 Task: Search for an Airbnb in Rumbek, South Sudan, from 12th to 15th July for 3 guests, with a price range of ₹12,000 to ₹16,000, 2 bedrooms, 3 beds, 1 bathroom, and self check-in option.
Action: Mouse moved to (607, 96)
Screenshot: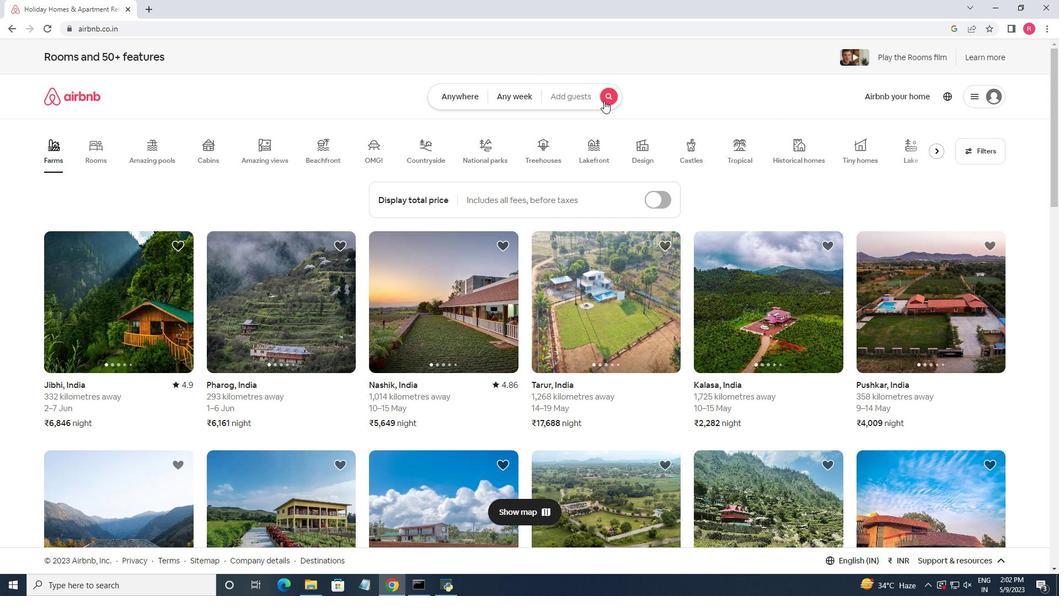 
Action: Mouse pressed left at (607, 96)
Screenshot: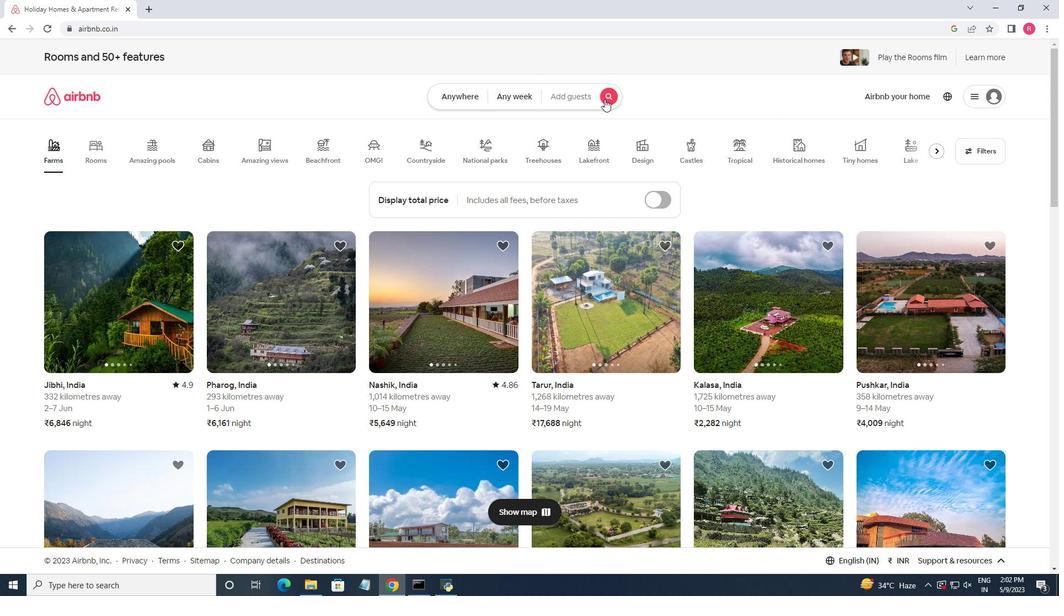 
Action: Mouse moved to (323, 142)
Screenshot: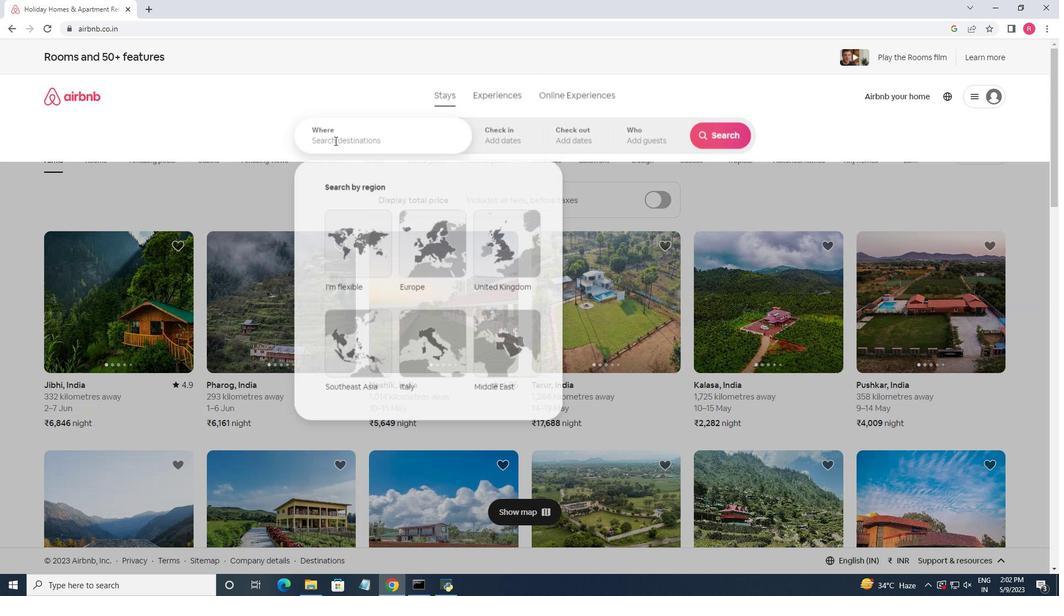 
Action: Mouse pressed left at (323, 142)
Screenshot: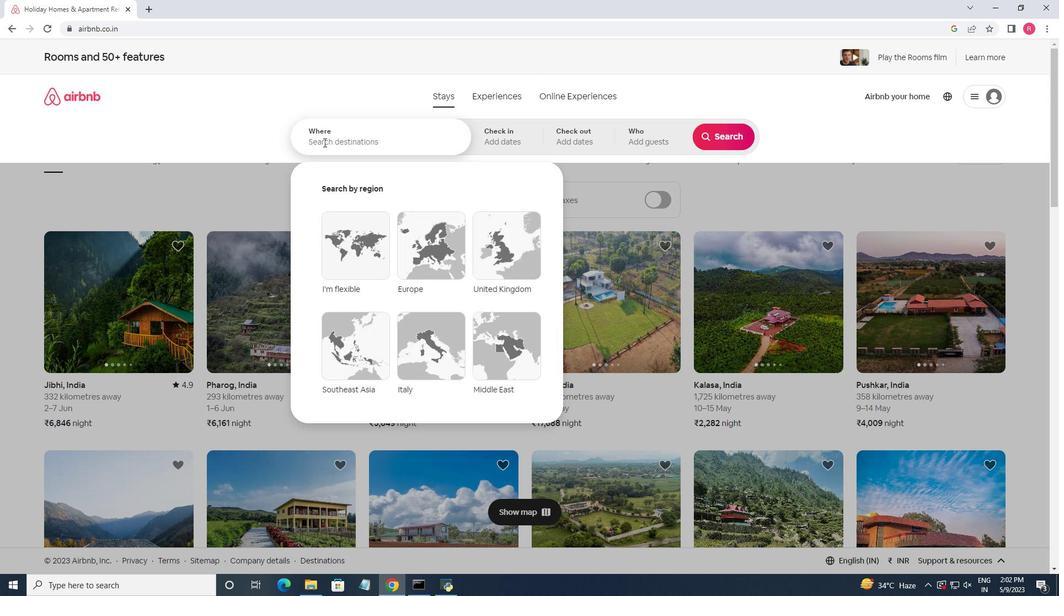 
Action: Key pressed <Key.shift><Key.shift>Rumbek,<Key.space><Key.shift><Key.shift><Key.shift><Key.shift><Key.shift><Key.shift><Key.shift><Key.shift><Key.shift><Key.shift><Key.shift><Key.shift><Key.shift><Key.shift><Key.shift><Key.shift><Key.shift><Key.shift><Key.shift><Key.shift><Key.shift><Key.shift><Key.shift><Key.shift><Key.shift>South<Key.shift>Sudan
Screenshot: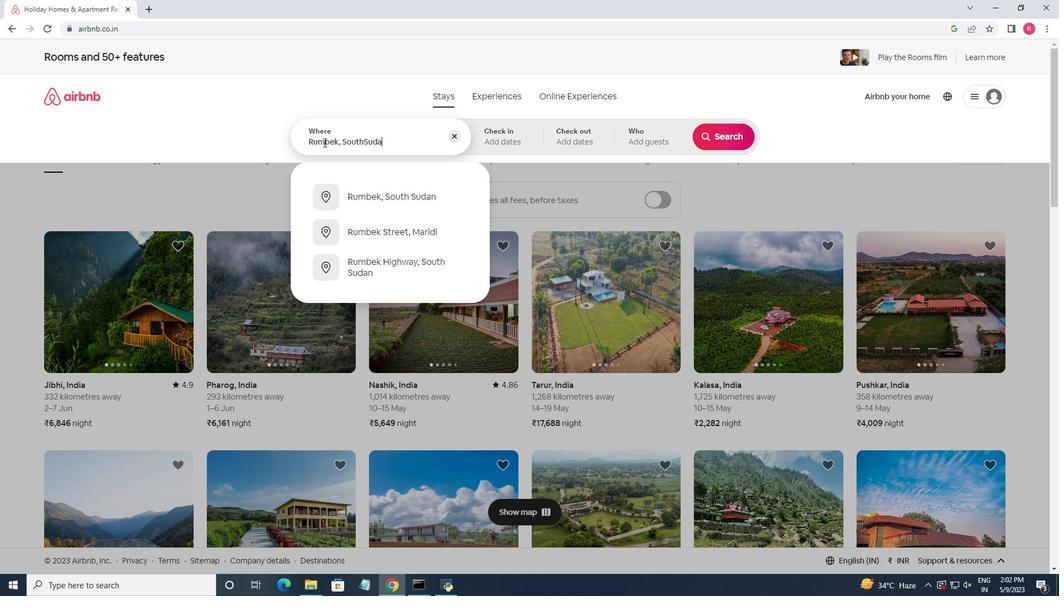 
Action: Mouse moved to (383, 197)
Screenshot: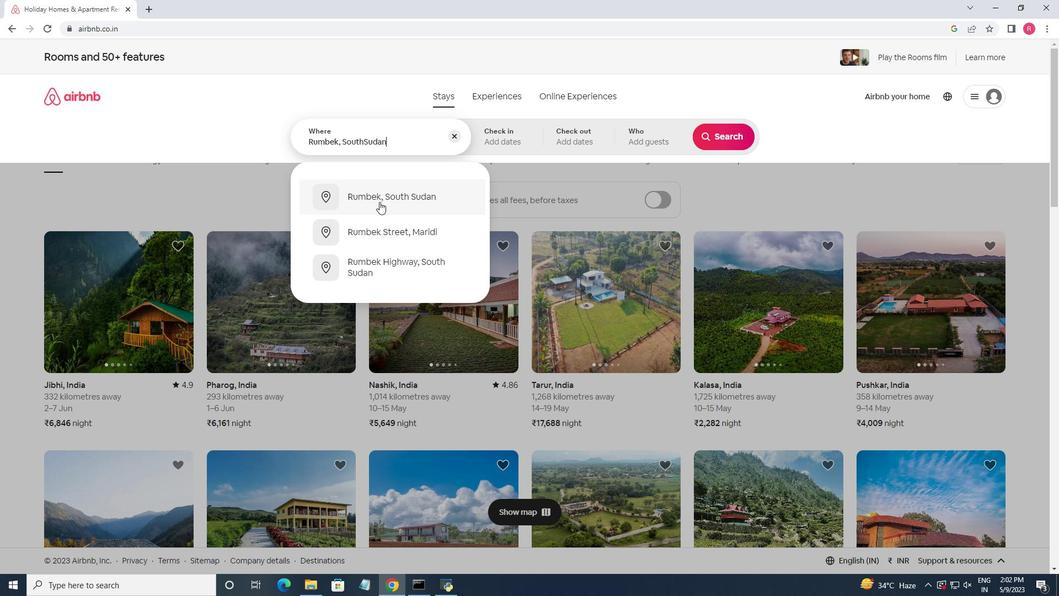 
Action: Mouse pressed left at (383, 197)
Screenshot: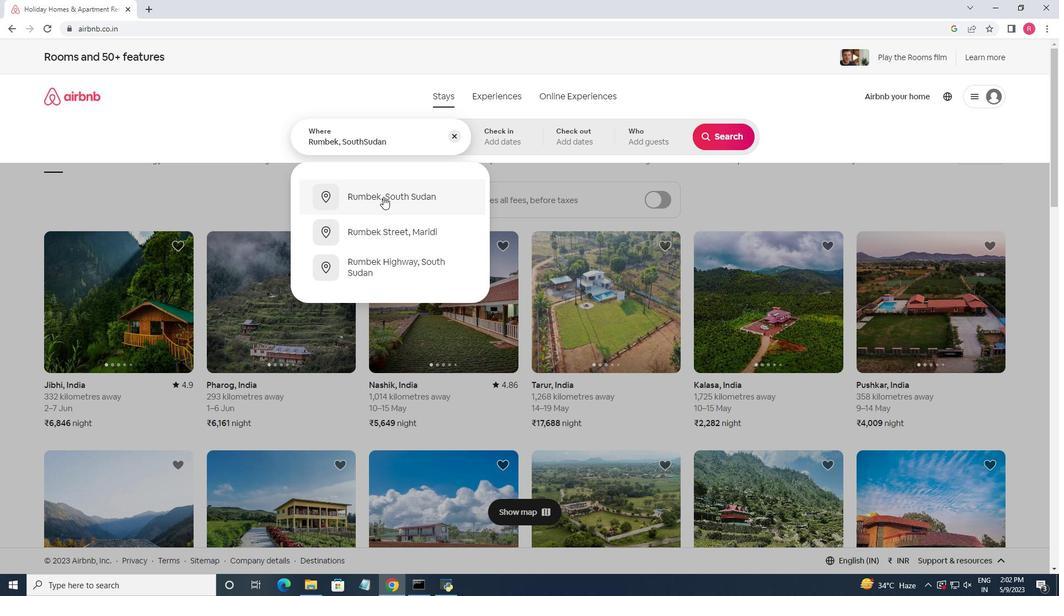 
Action: Mouse moved to (724, 230)
Screenshot: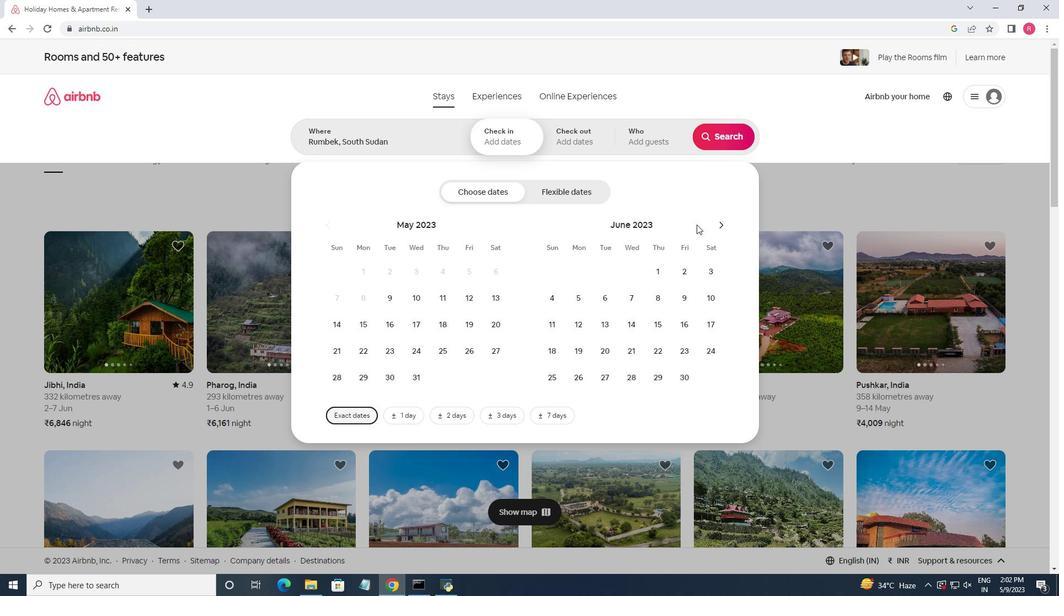 
Action: Mouse pressed left at (724, 230)
Screenshot: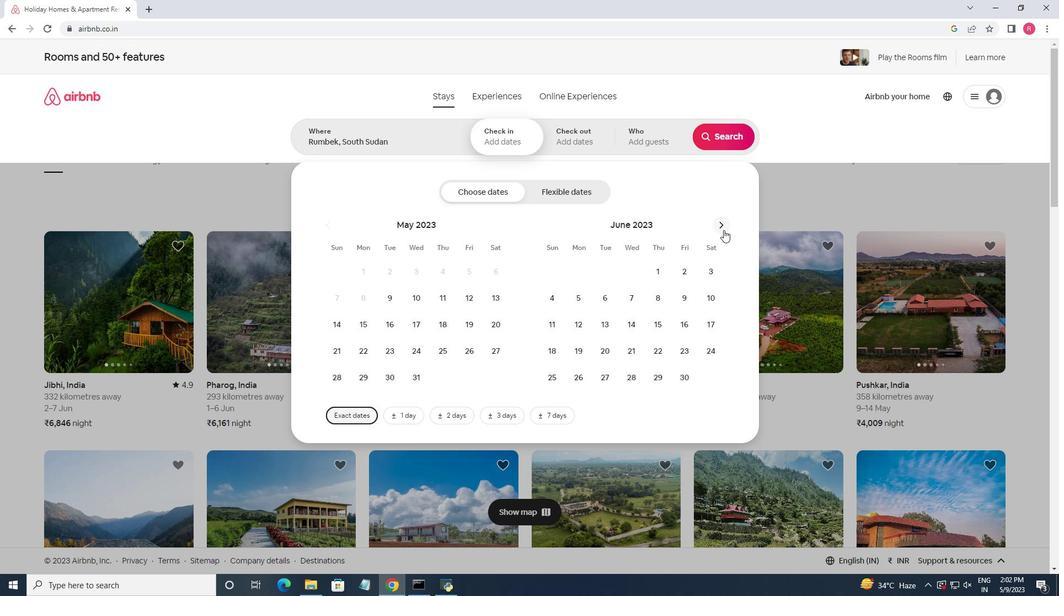 
Action: Mouse moved to (634, 325)
Screenshot: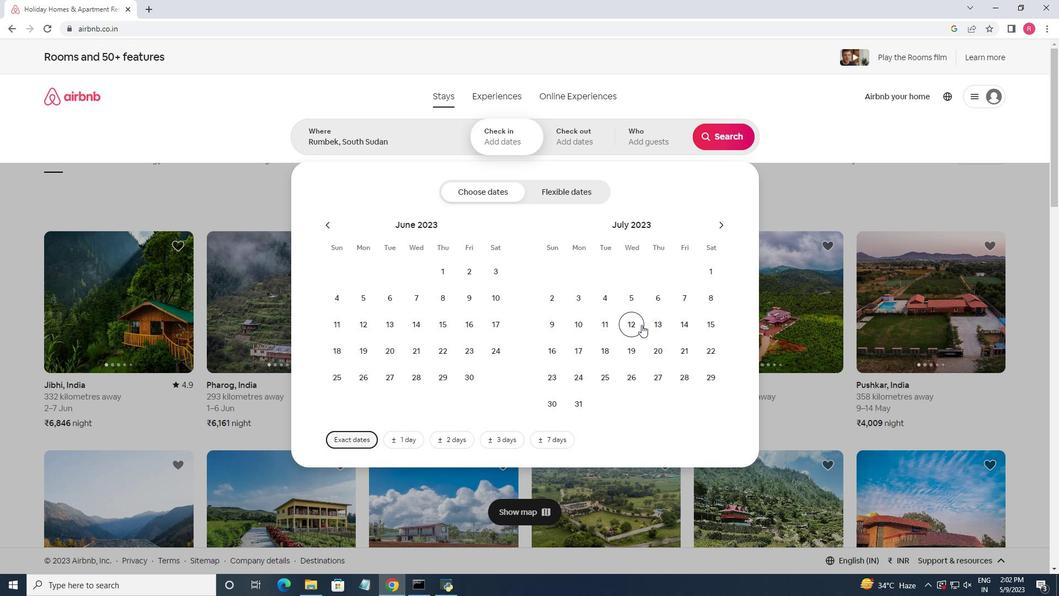 
Action: Mouse pressed left at (634, 325)
Screenshot: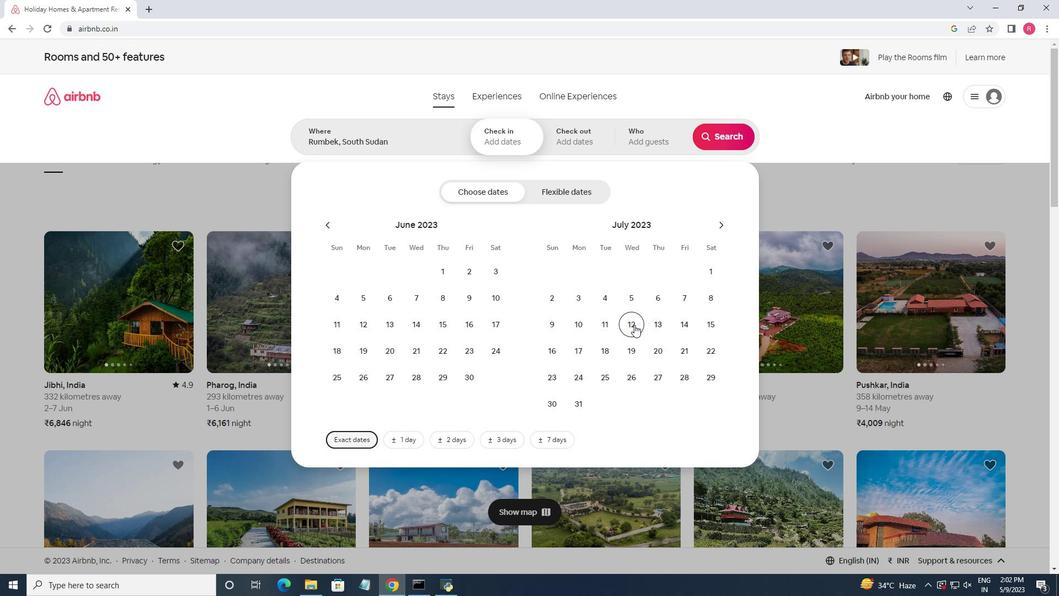 
Action: Mouse moved to (702, 322)
Screenshot: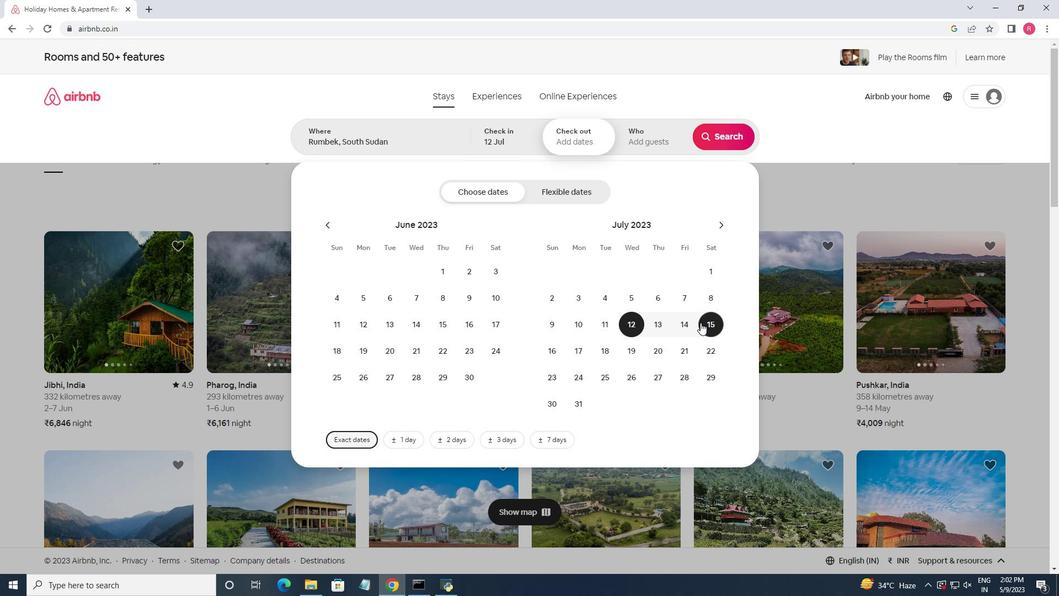 
Action: Mouse pressed left at (702, 322)
Screenshot: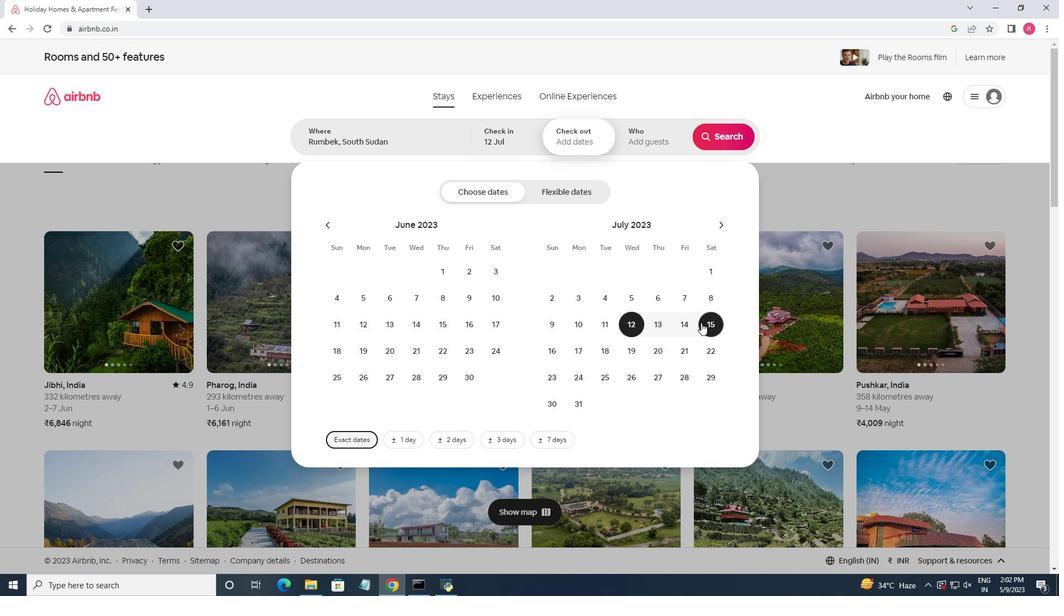 
Action: Mouse moved to (653, 148)
Screenshot: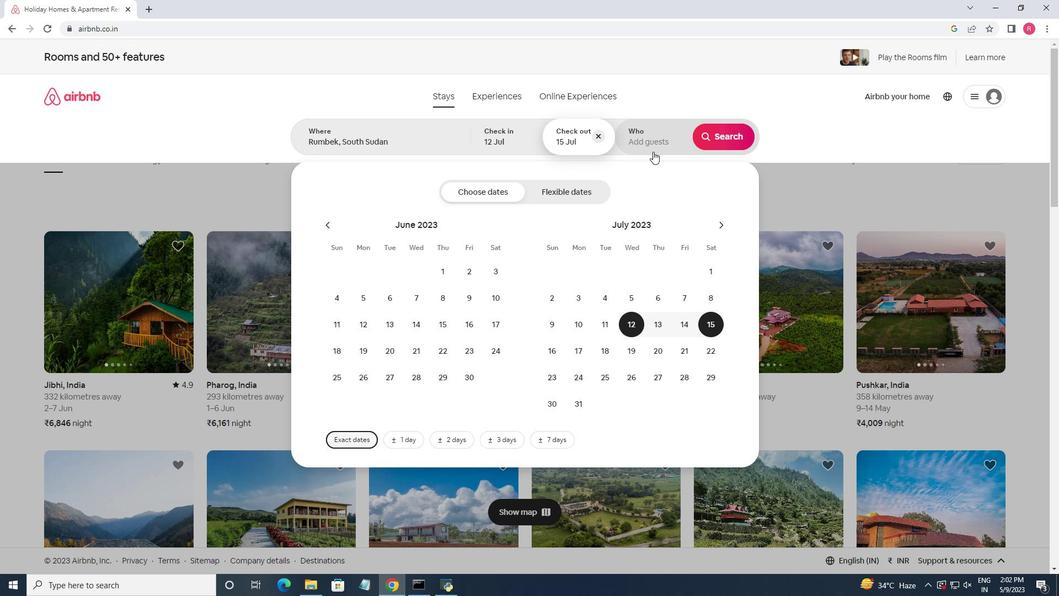 
Action: Mouse pressed left at (653, 148)
Screenshot: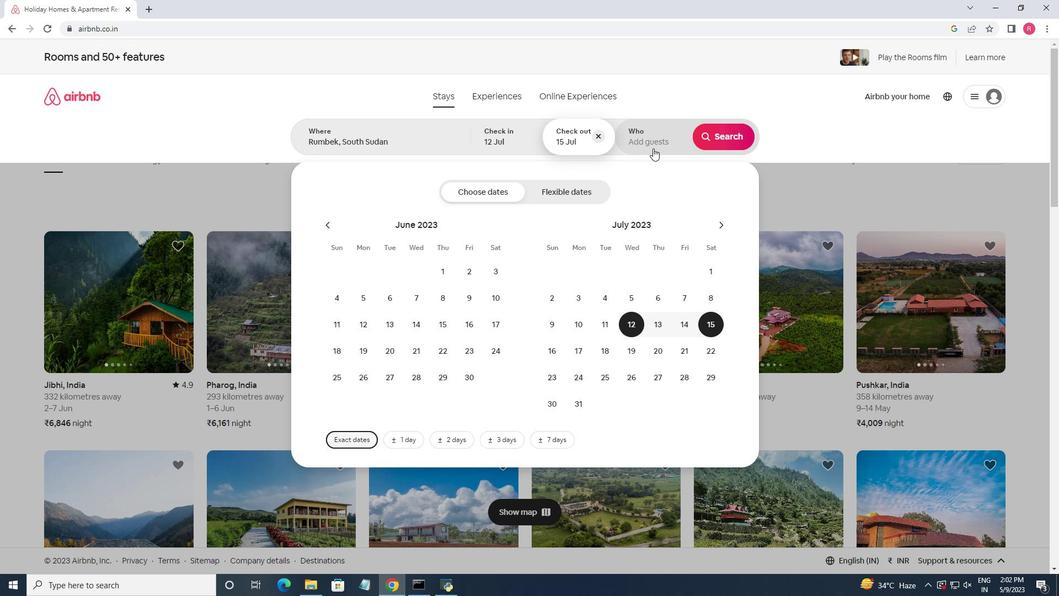
Action: Mouse moved to (729, 195)
Screenshot: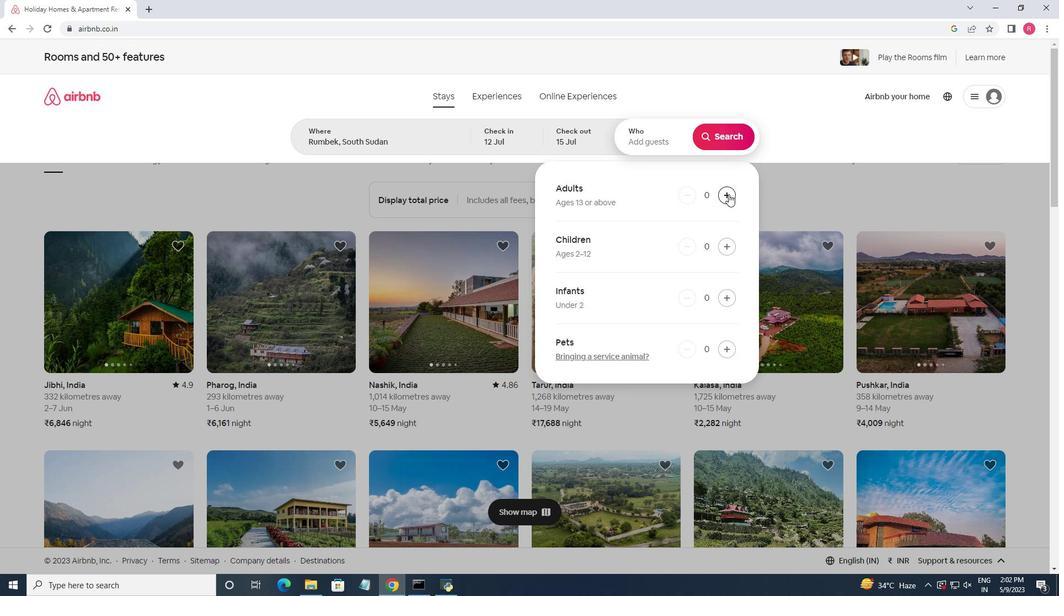 
Action: Mouse pressed left at (729, 195)
Screenshot: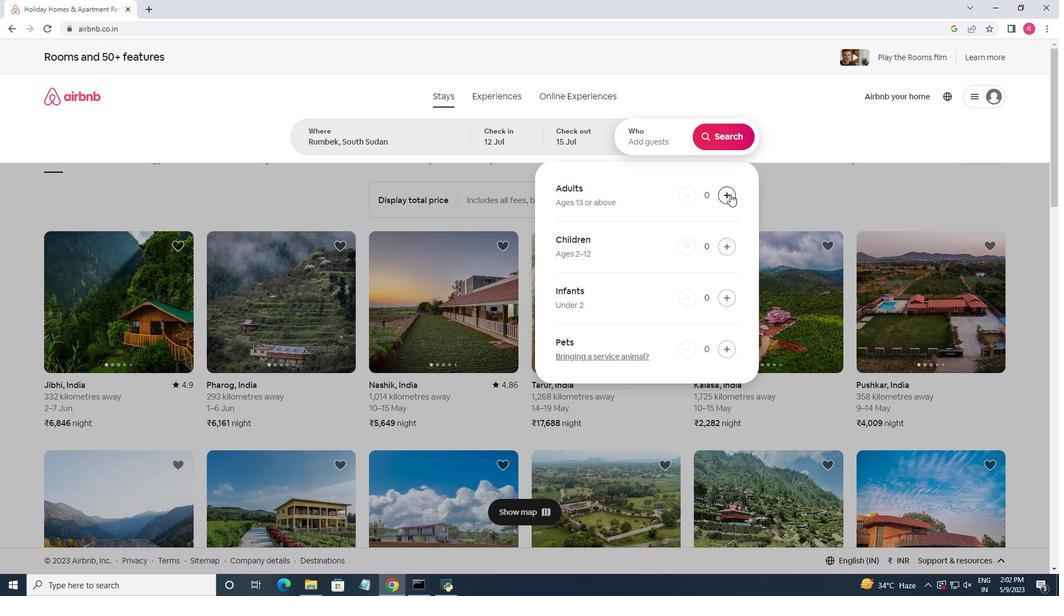
Action: Mouse pressed left at (729, 195)
Screenshot: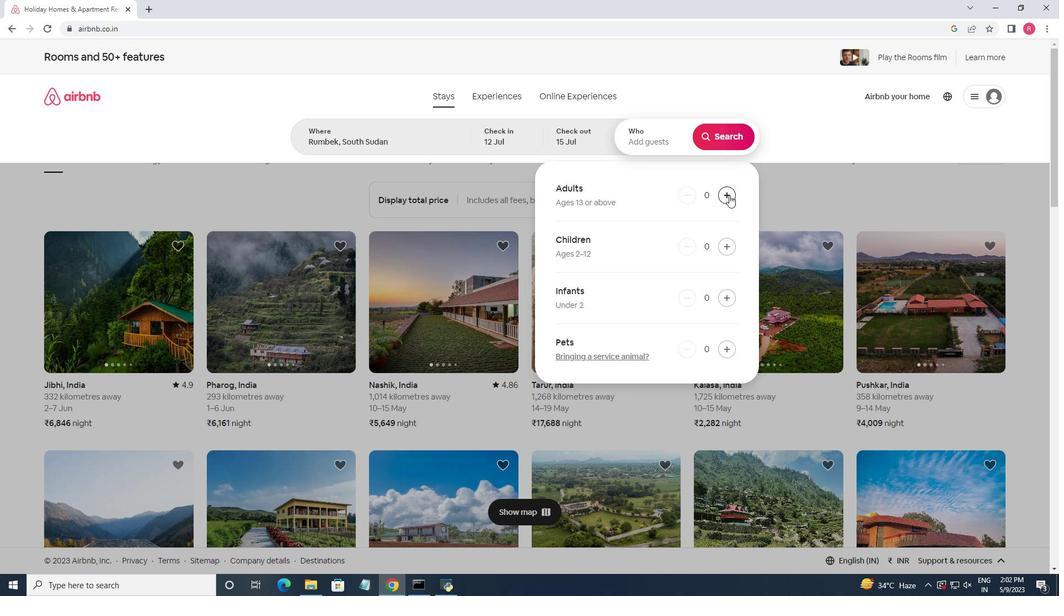 
Action: Mouse moved to (729, 195)
Screenshot: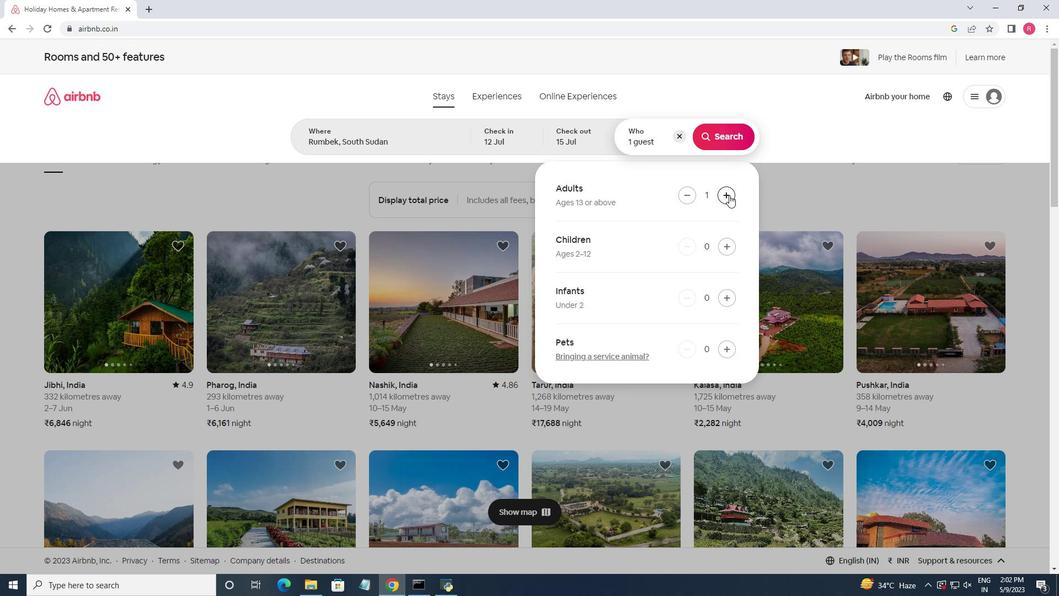 
Action: Mouse pressed left at (729, 195)
Screenshot: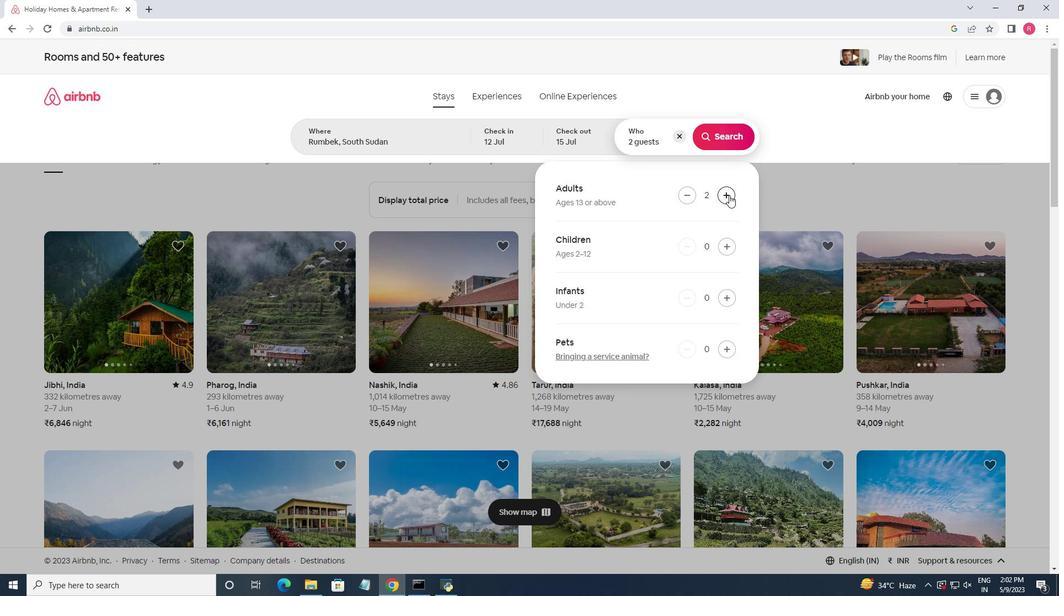 
Action: Mouse moved to (734, 142)
Screenshot: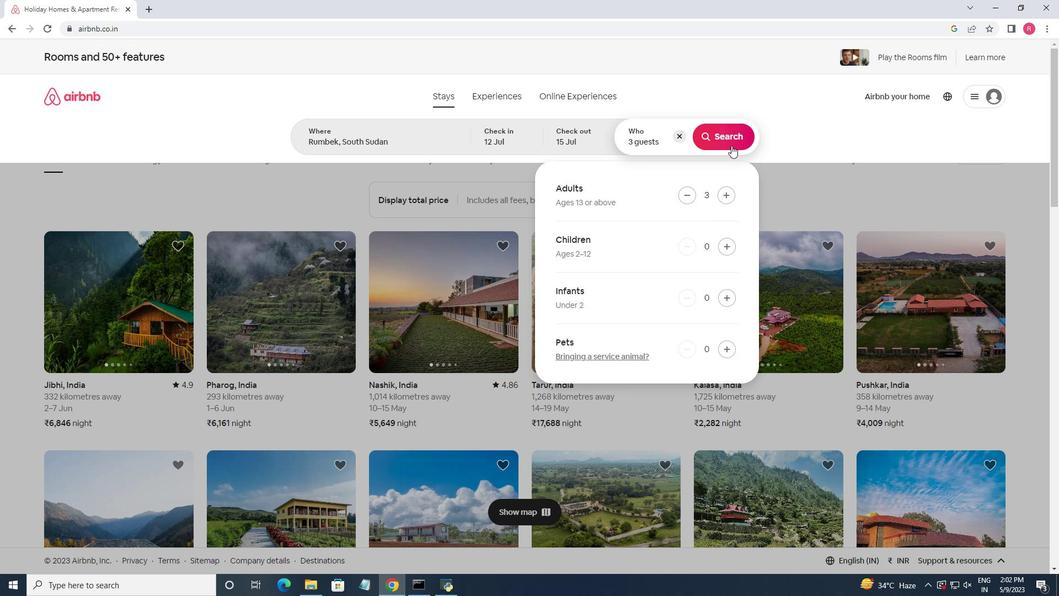 
Action: Mouse pressed left at (734, 142)
Screenshot: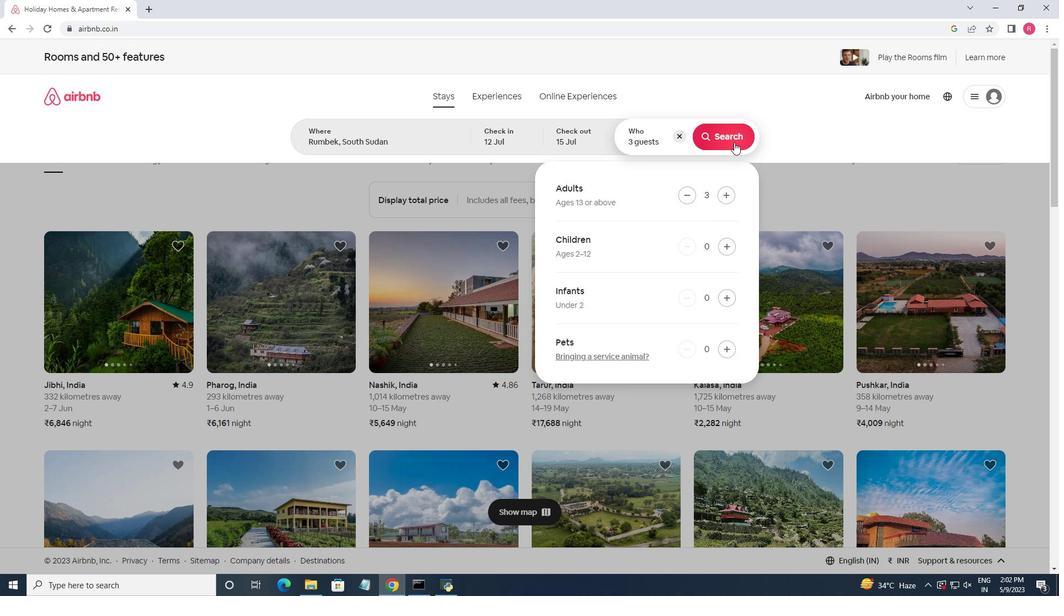 
Action: Mouse moved to (999, 109)
Screenshot: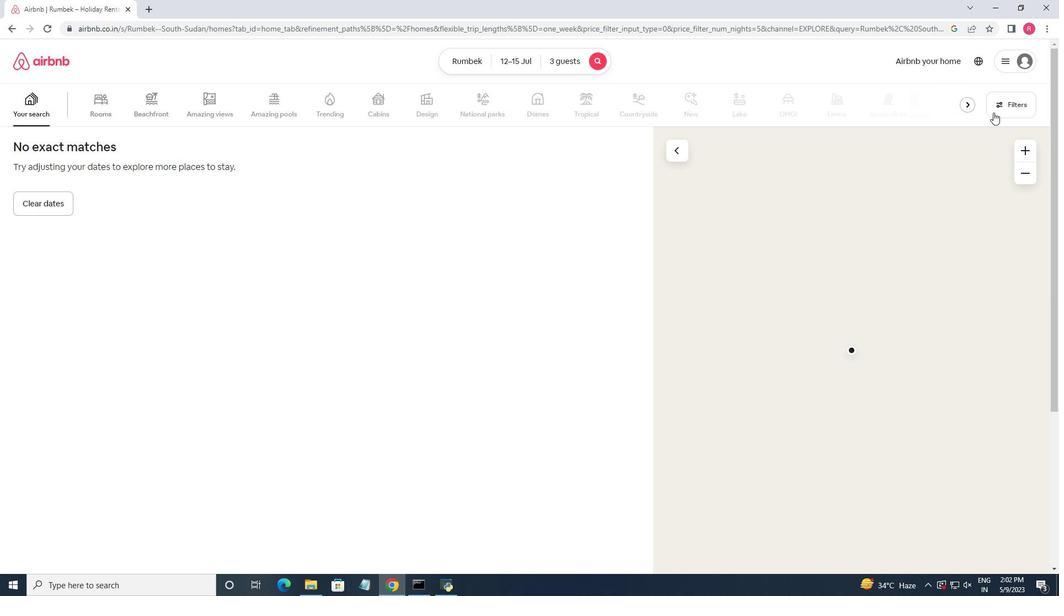 
Action: Mouse pressed left at (999, 109)
Screenshot: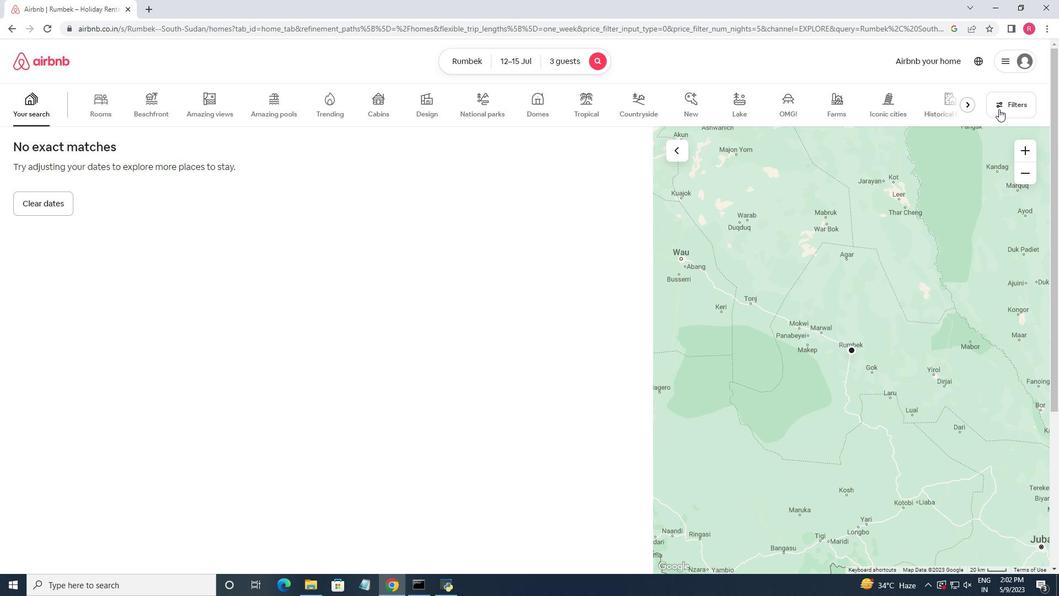
Action: Mouse moved to (423, 373)
Screenshot: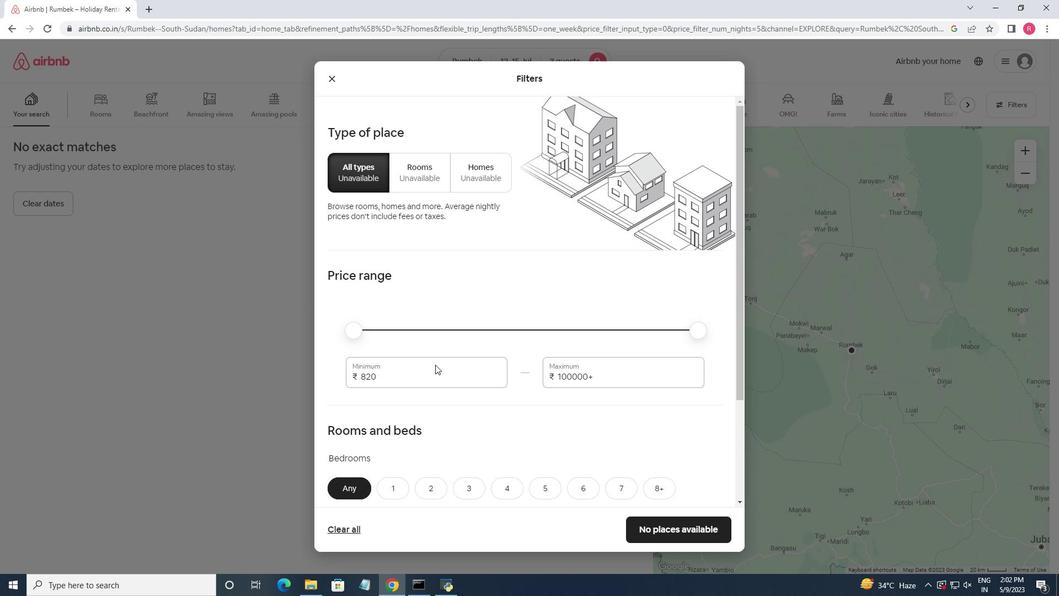 
Action: Mouse pressed left at (423, 373)
Screenshot: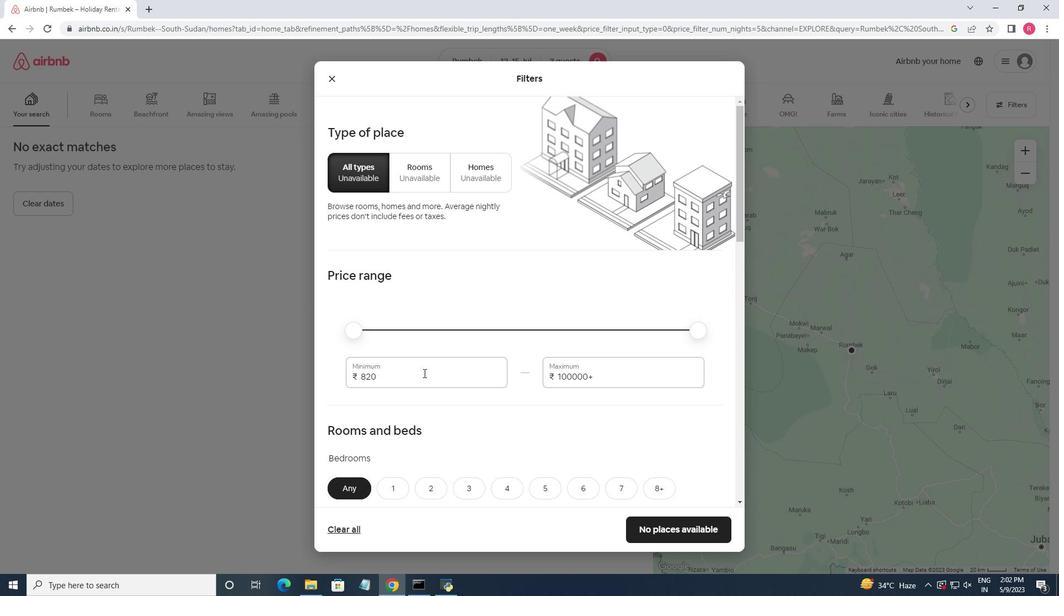
Action: Mouse pressed left at (423, 373)
Screenshot: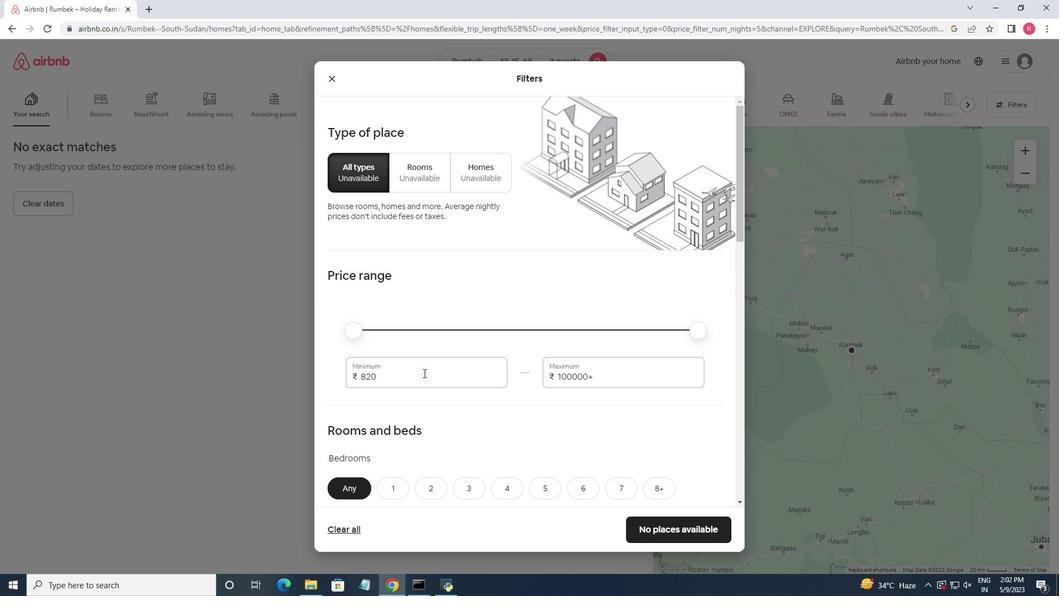 
Action: Key pressed <Key.backspace>12000<Key.tab>16000
Screenshot: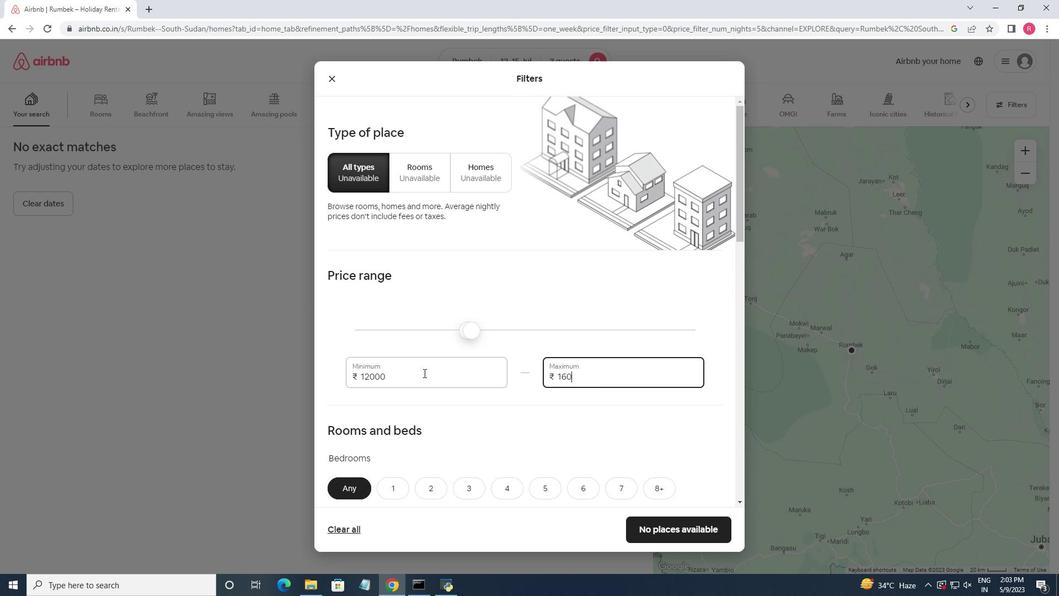 
Action: Mouse moved to (469, 343)
Screenshot: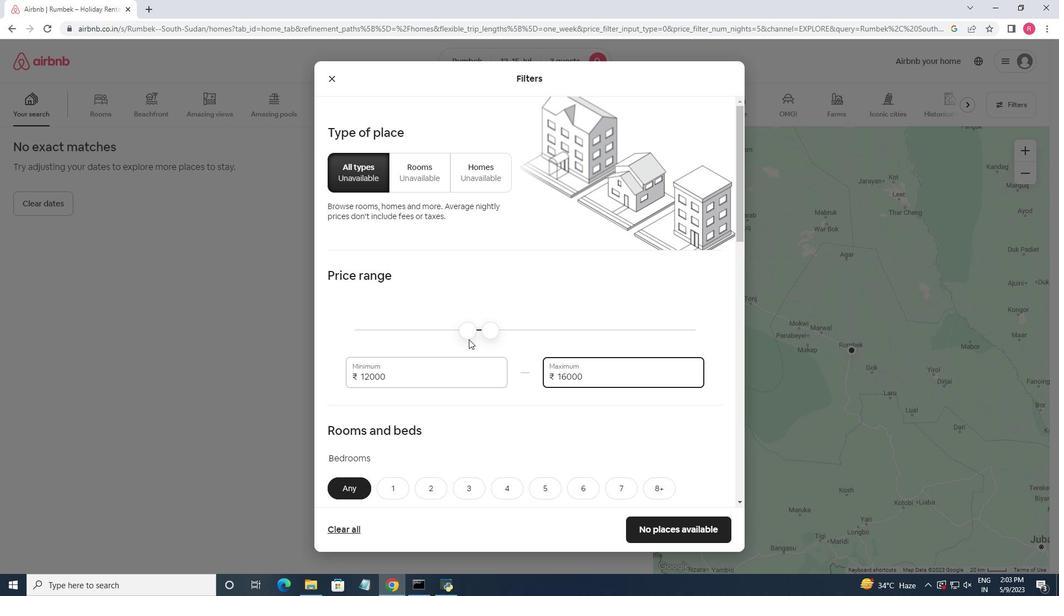 
Action: Mouse scrolled (469, 342) with delta (0, 0)
Screenshot: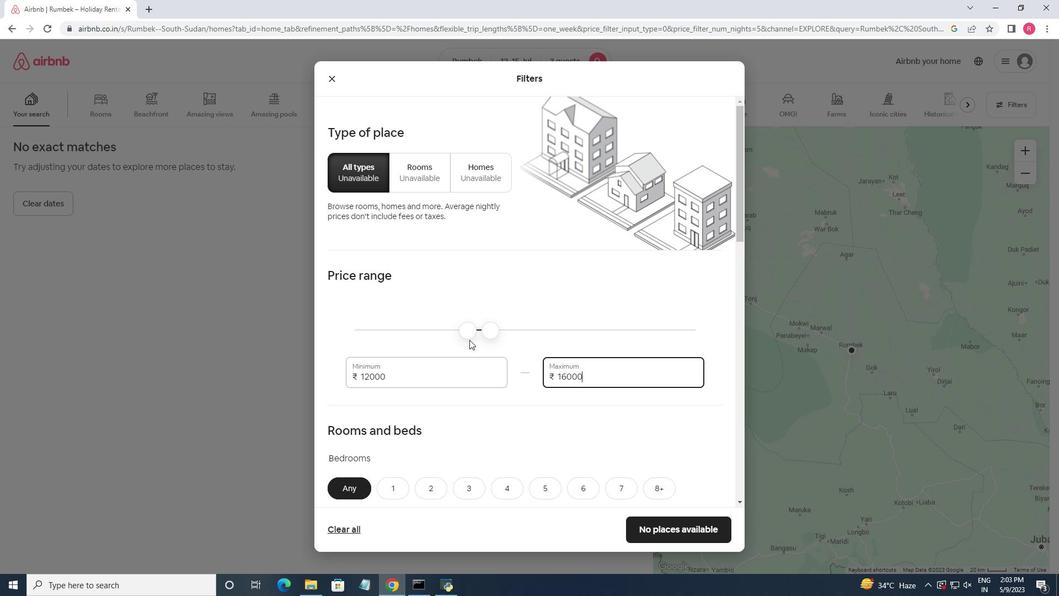 
Action: Mouse scrolled (469, 342) with delta (0, 0)
Screenshot: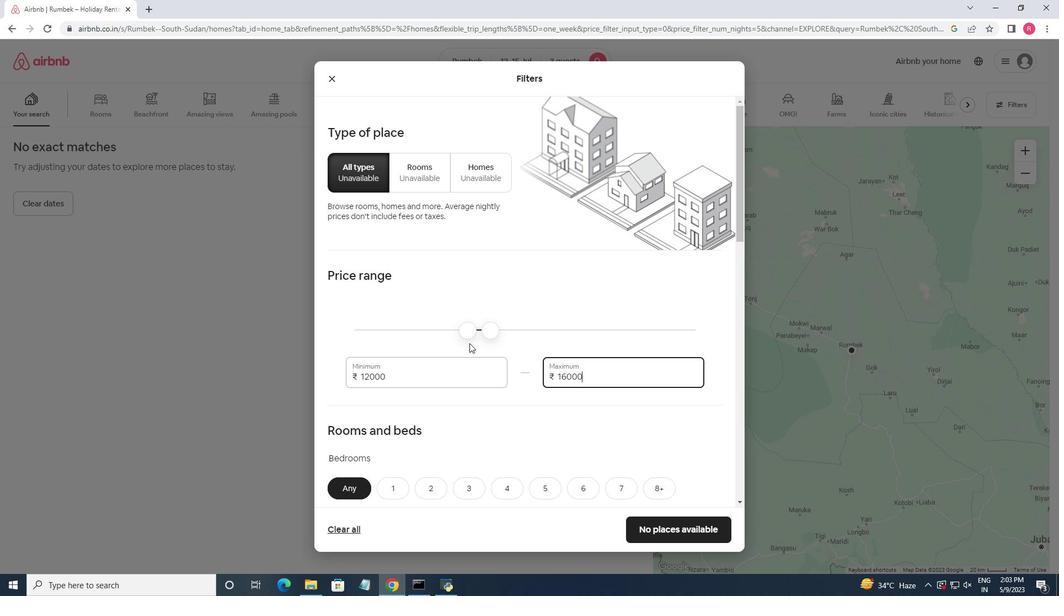 
Action: Mouse scrolled (469, 342) with delta (0, 0)
Screenshot: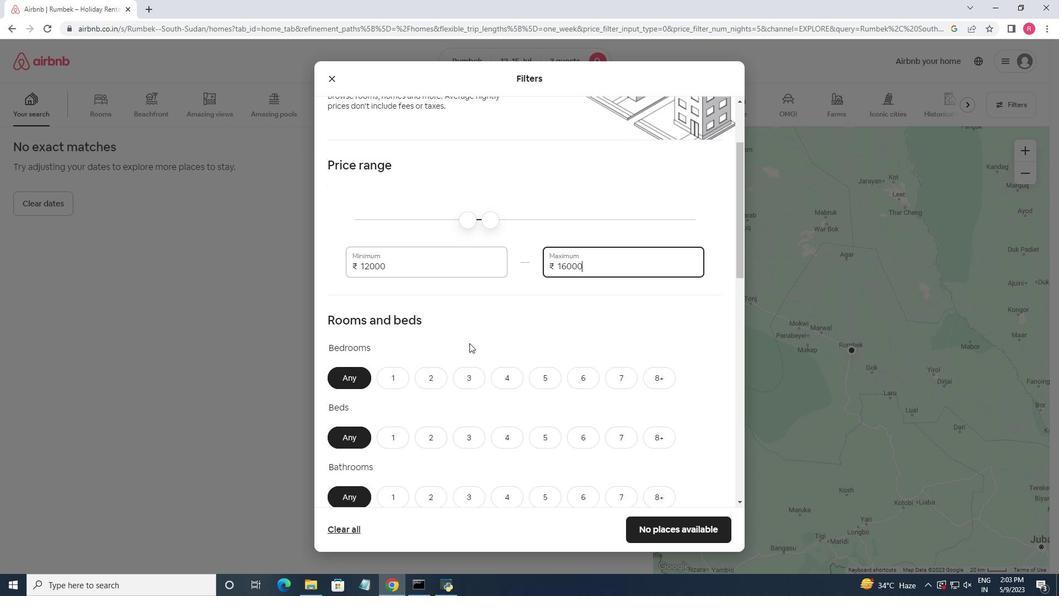 
Action: Mouse moved to (432, 324)
Screenshot: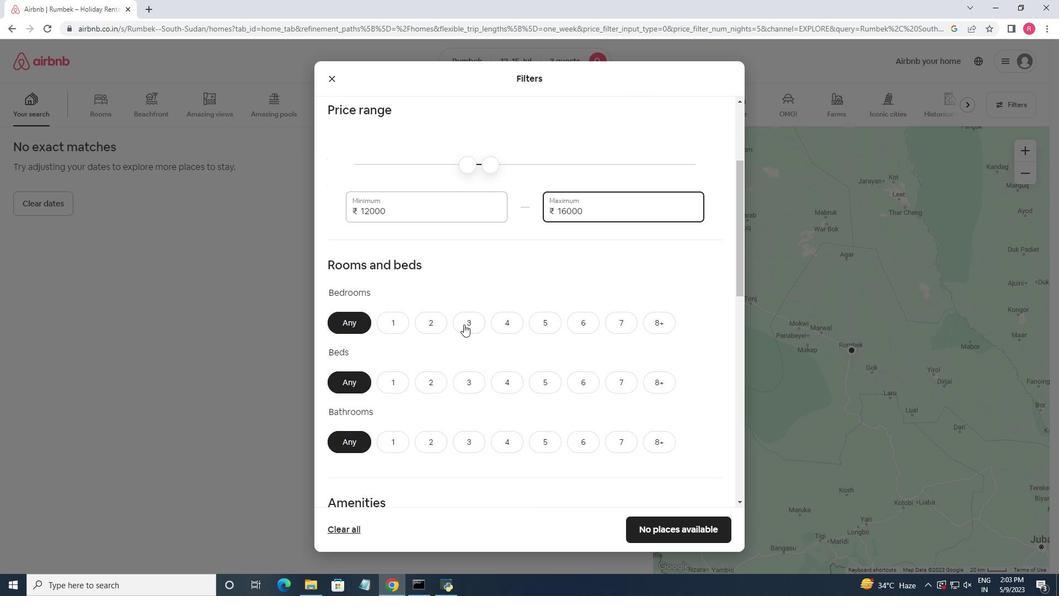 
Action: Mouse pressed left at (432, 324)
Screenshot: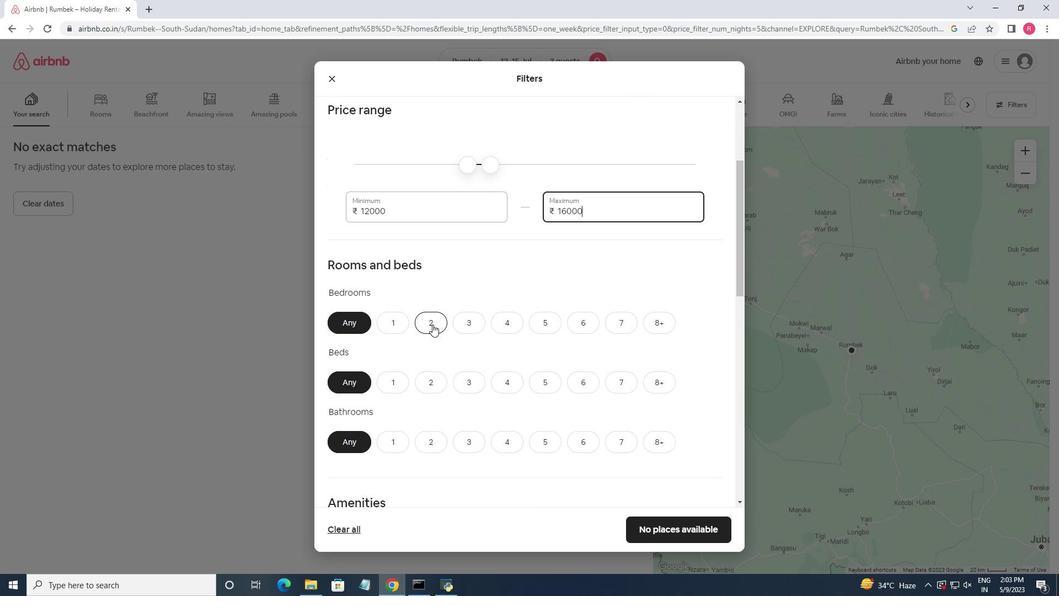 
Action: Mouse moved to (473, 383)
Screenshot: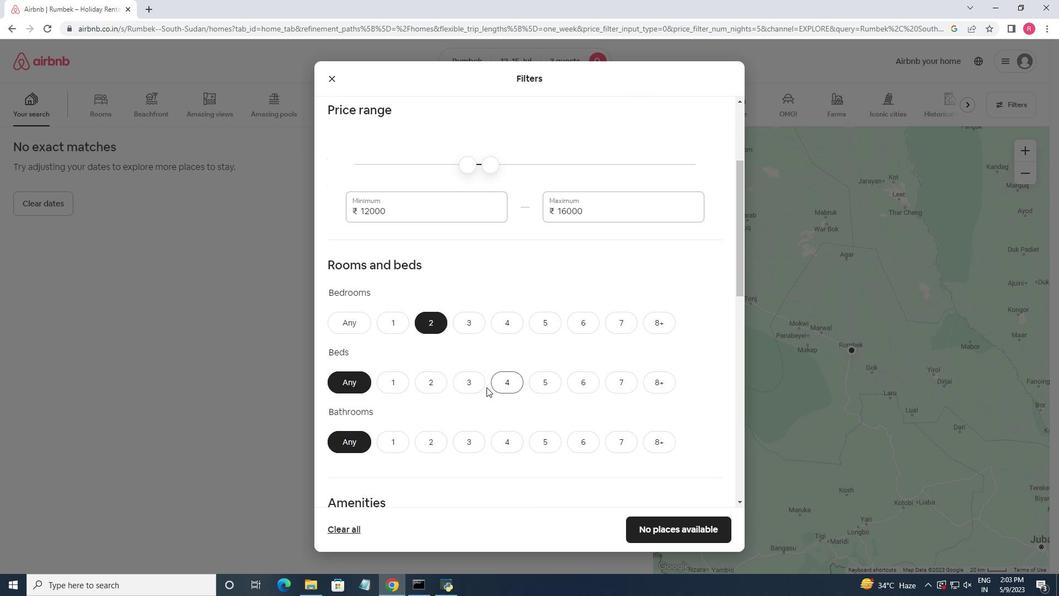 
Action: Mouse pressed left at (473, 383)
Screenshot: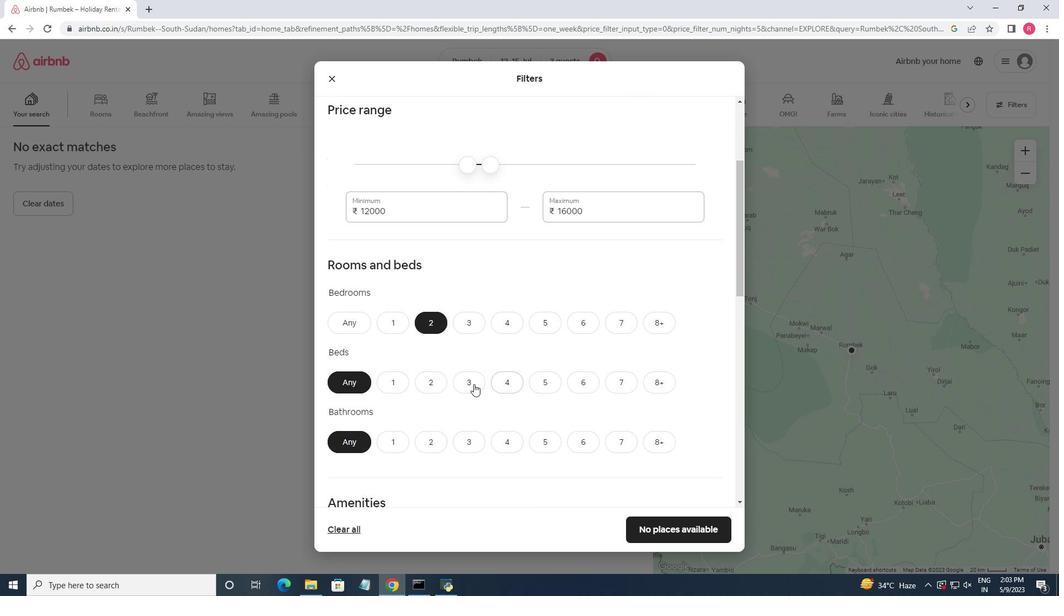 
Action: Mouse moved to (389, 439)
Screenshot: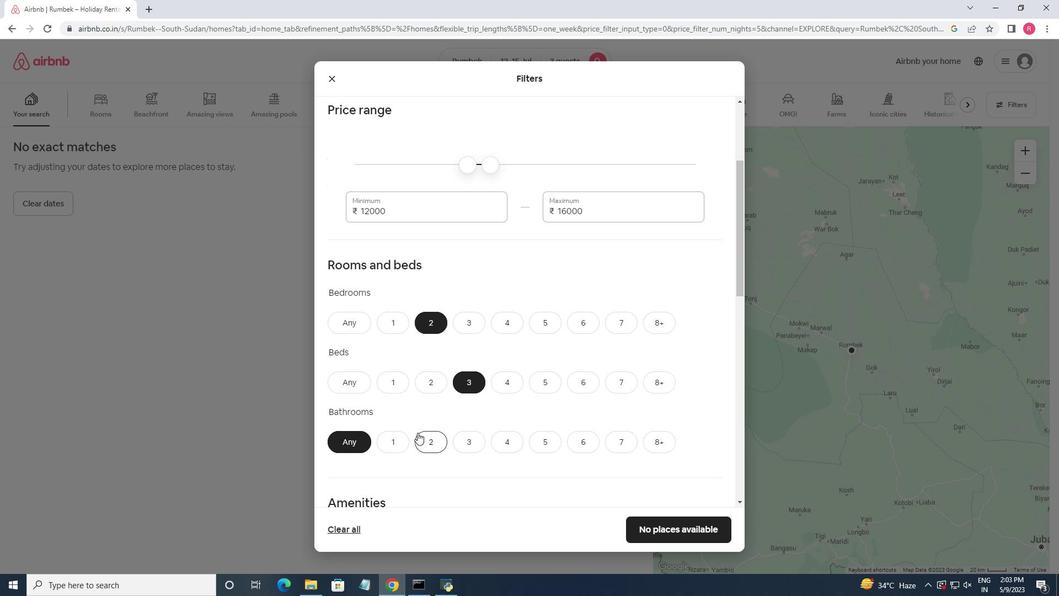 
Action: Mouse pressed left at (389, 439)
Screenshot: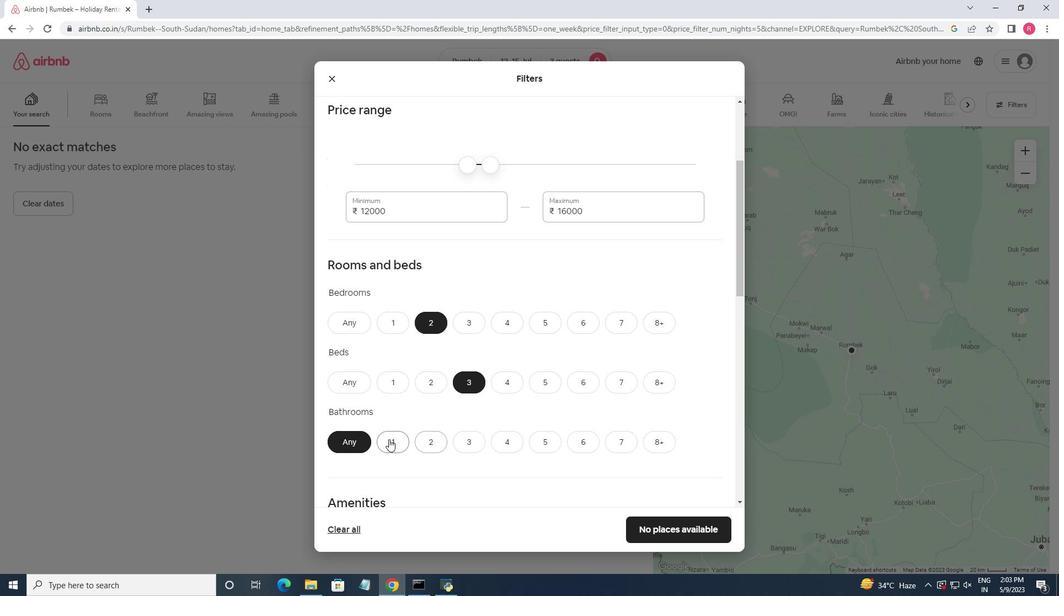 
Action: Mouse moved to (525, 307)
Screenshot: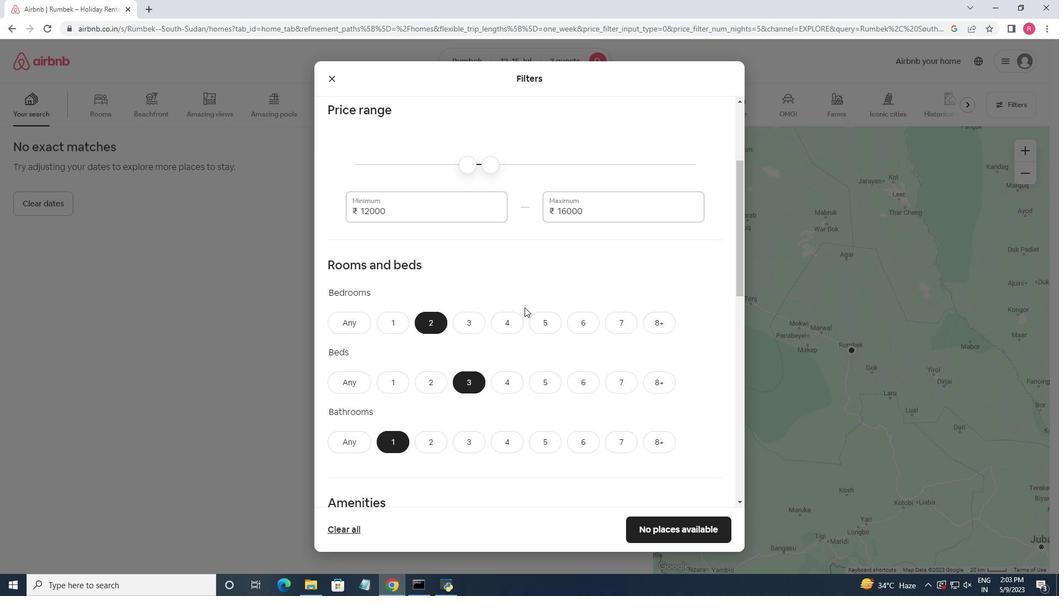 
Action: Mouse scrolled (525, 306) with delta (0, 0)
Screenshot: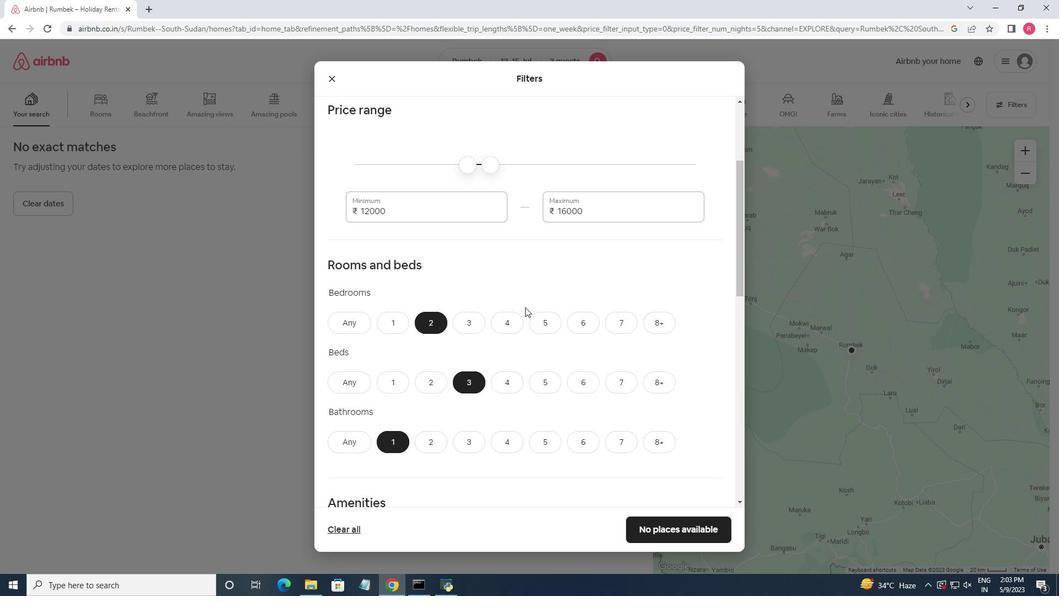 
Action: Mouse scrolled (525, 306) with delta (0, 0)
Screenshot: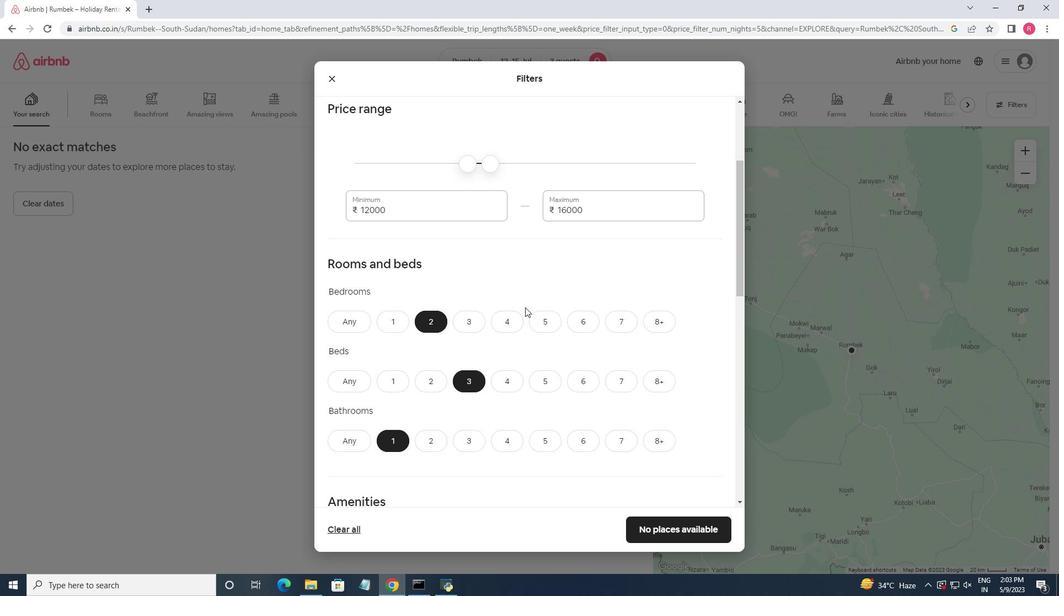 
Action: Mouse scrolled (525, 306) with delta (0, 0)
Screenshot: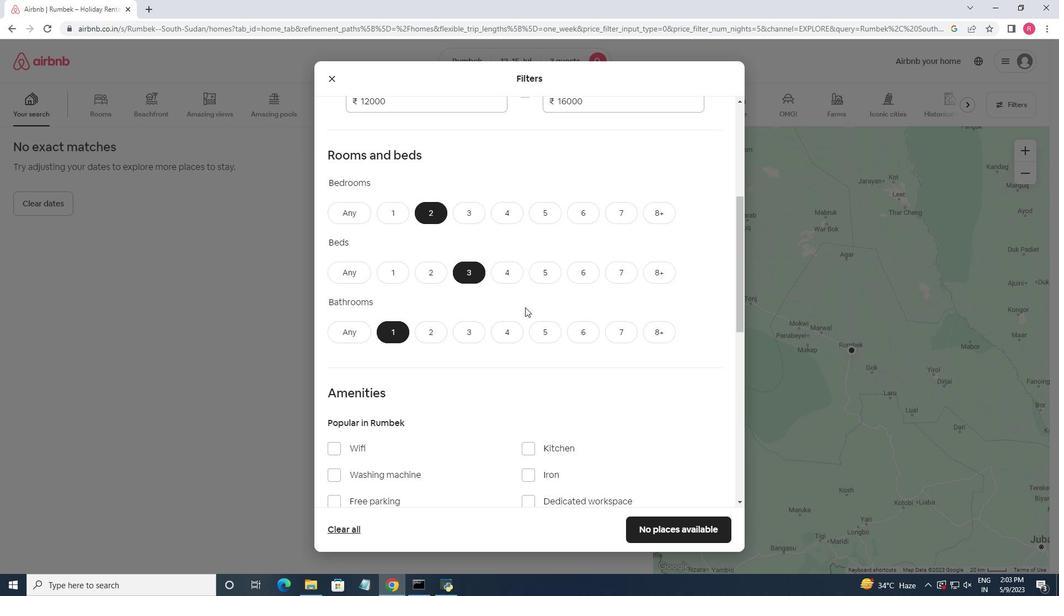 
Action: Mouse scrolled (525, 306) with delta (0, 0)
Screenshot: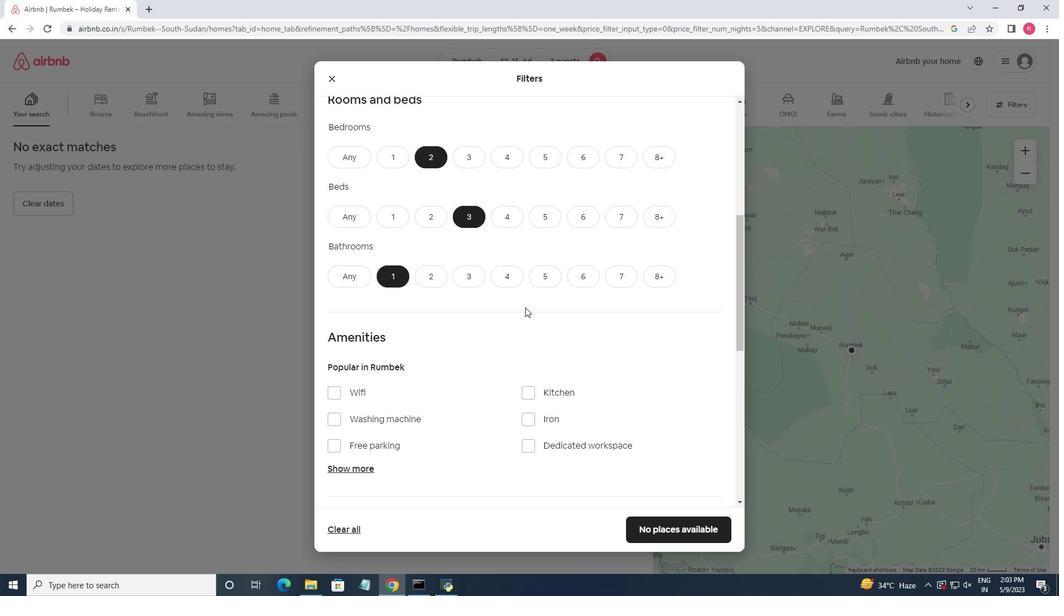 
Action: Mouse scrolled (525, 306) with delta (0, 0)
Screenshot: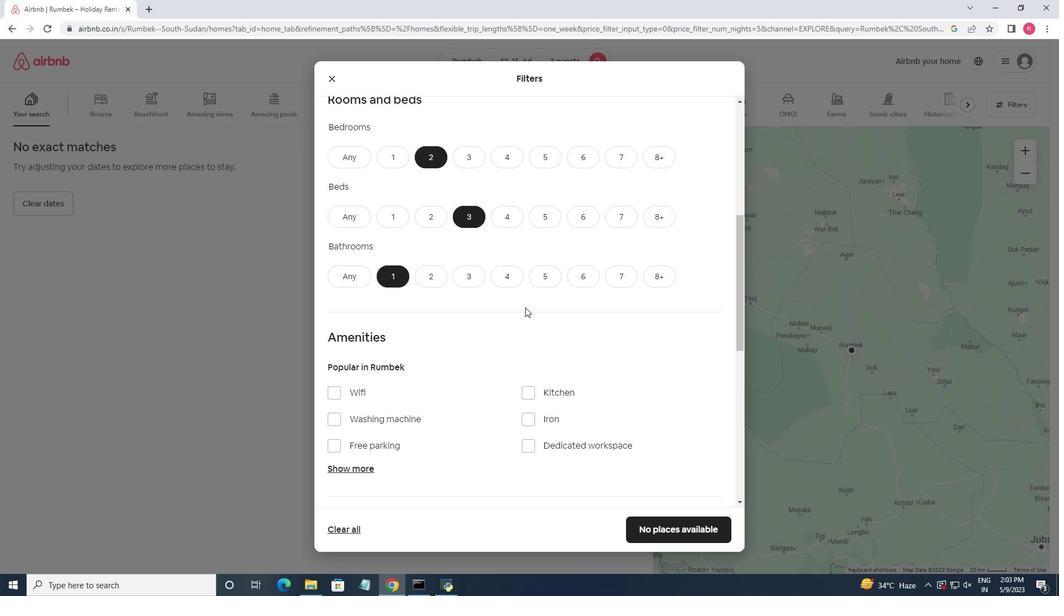 
Action: Mouse scrolled (525, 307) with delta (0, 0)
Screenshot: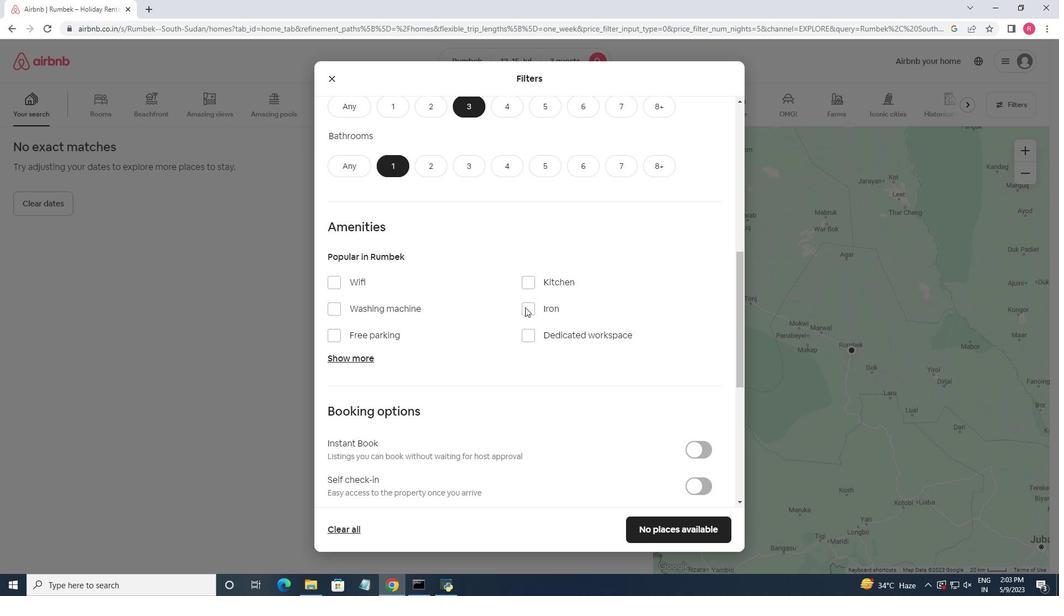 
Action: Mouse scrolled (525, 307) with delta (0, 0)
Screenshot: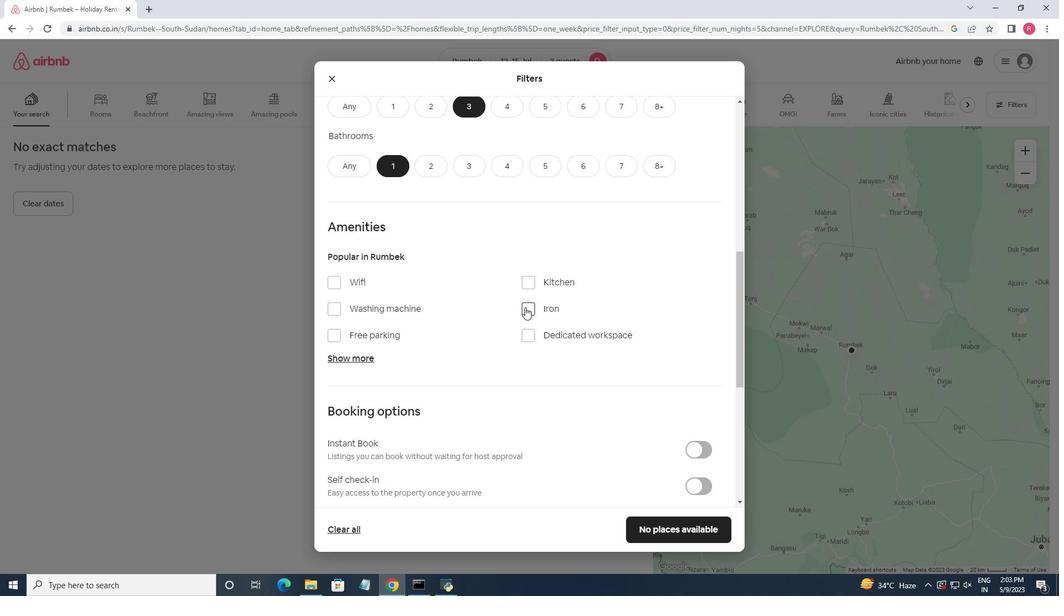 
Action: Mouse scrolled (525, 307) with delta (0, 0)
Screenshot: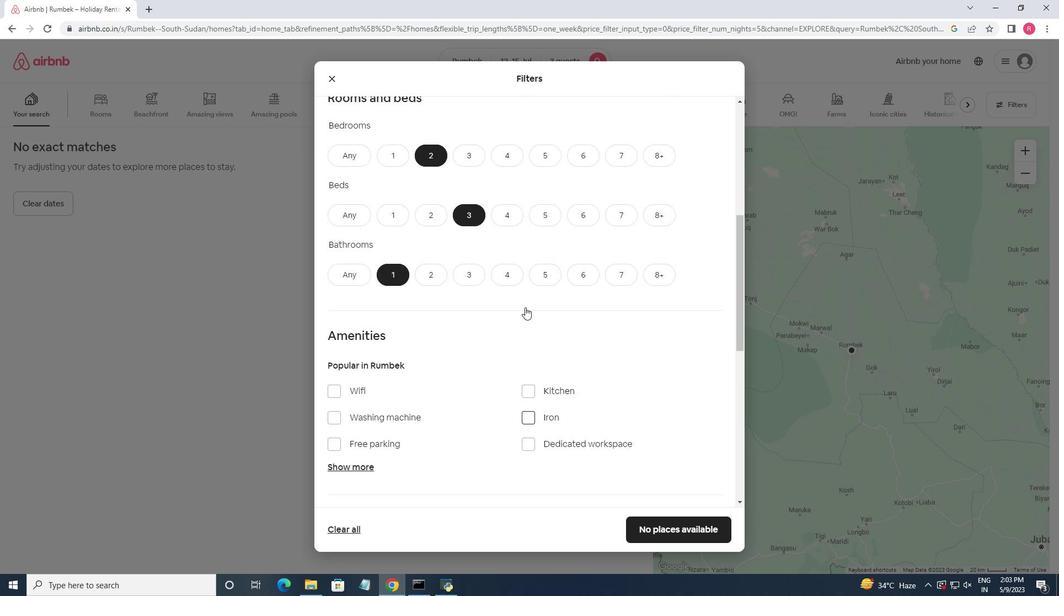 
Action: Mouse scrolled (525, 307) with delta (0, 0)
Screenshot: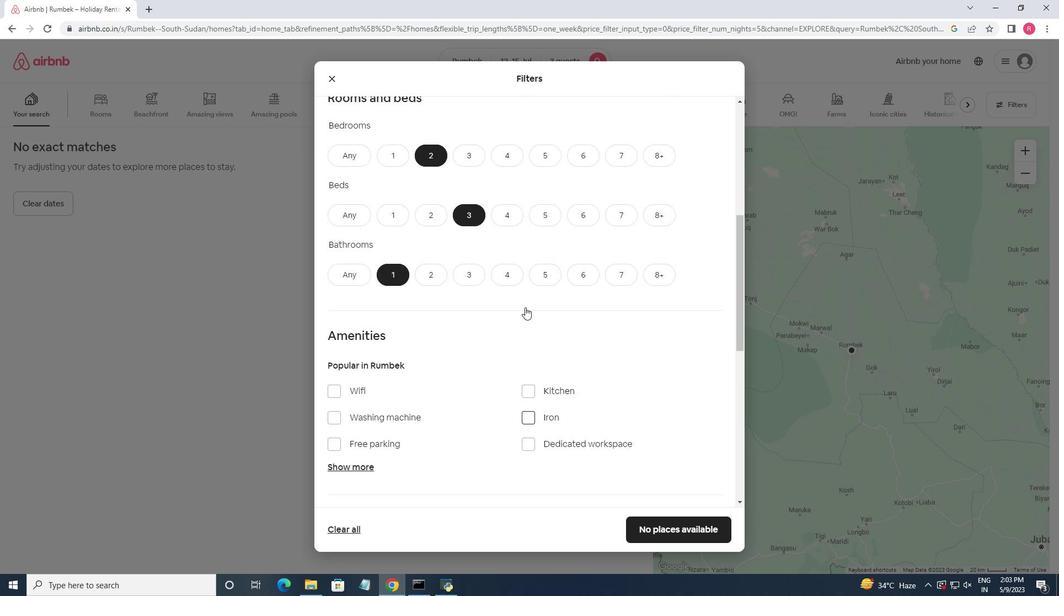 
Action: Mouse scrolled (525, 307) with delta (0, 0)
Screenshot: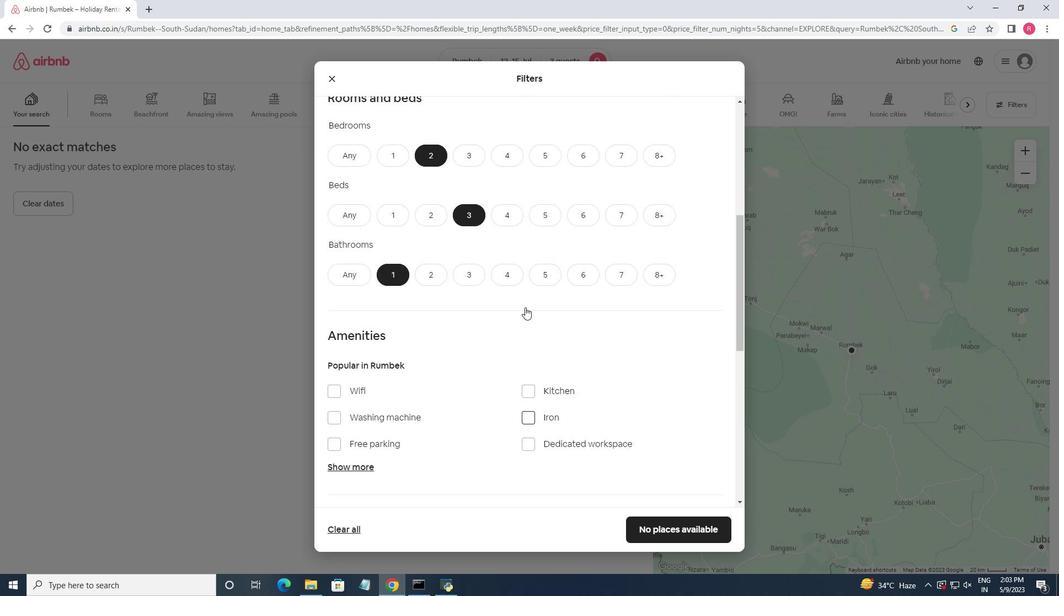 
Action: Mouse scrolled (525, 307) with delta (0, 0)
Screenshot: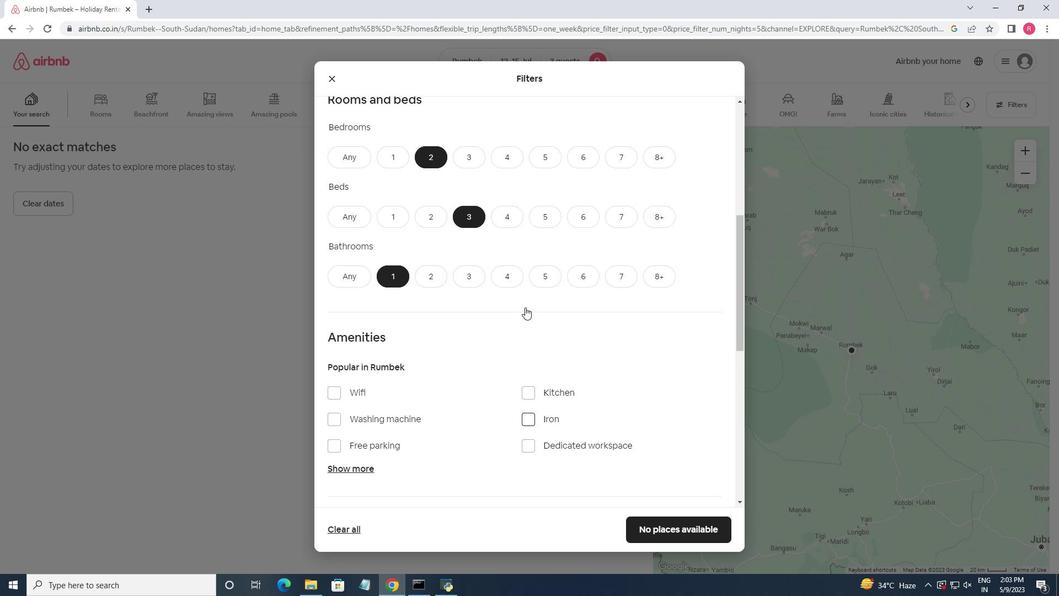 
Action: Mouse scrolled (525, 306) with delta (0, 0)
Screenshot: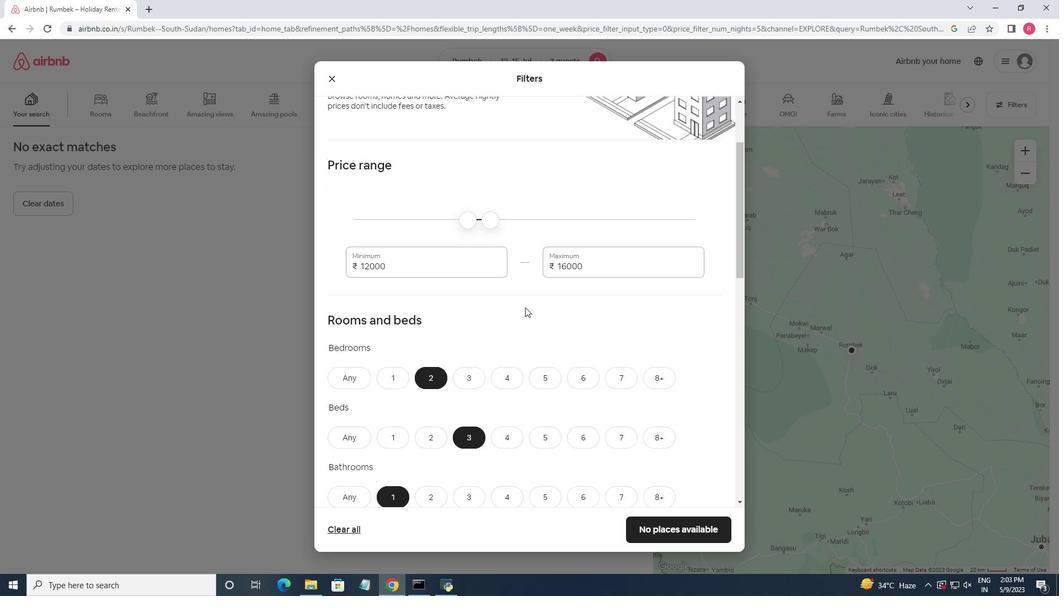 
Action: Mouse scrolled (525, 306) with delta (0, 0)
Screenshot: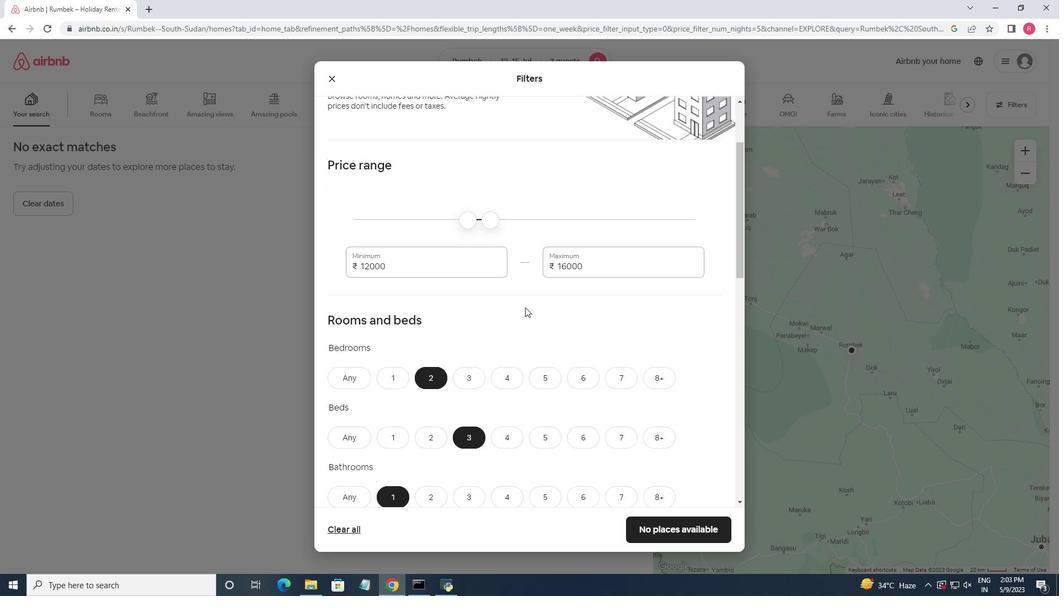 
Action: Mouse scrolled (525, 306) with delta (0, 0)
Screenshot: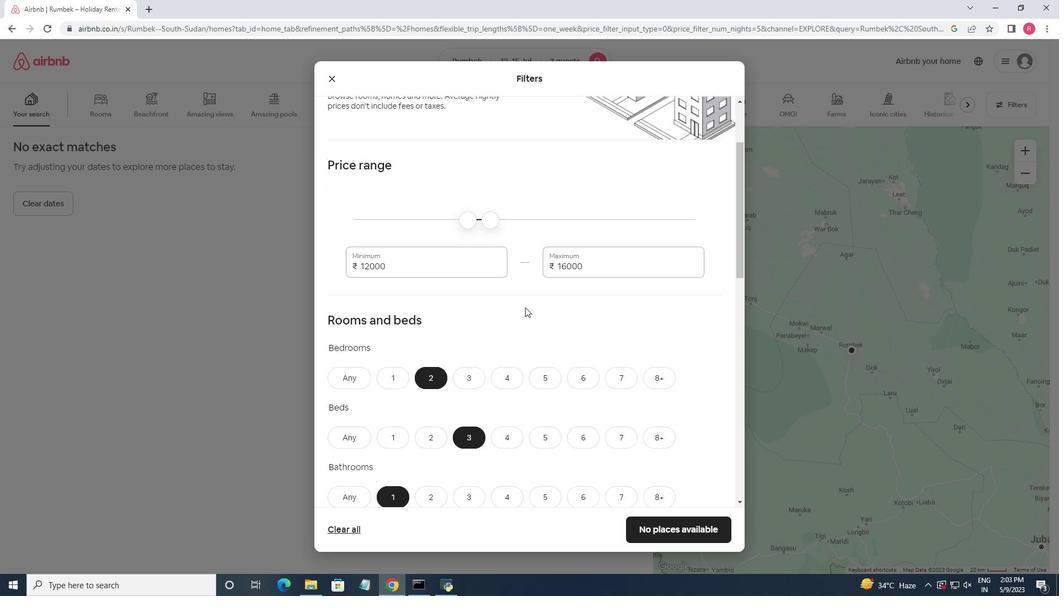 
Action: Mouse scrolled (525, 306) with delta (0, 0)
Screenshot: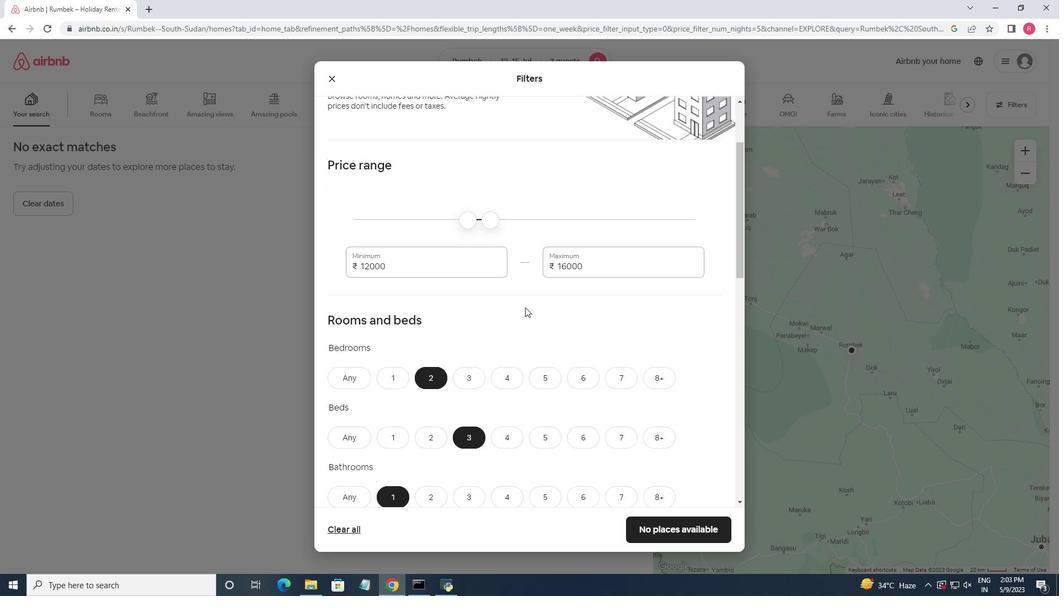 
Action: Mouse scrolled (525, 306) with delta (0, 0)
Screenshot: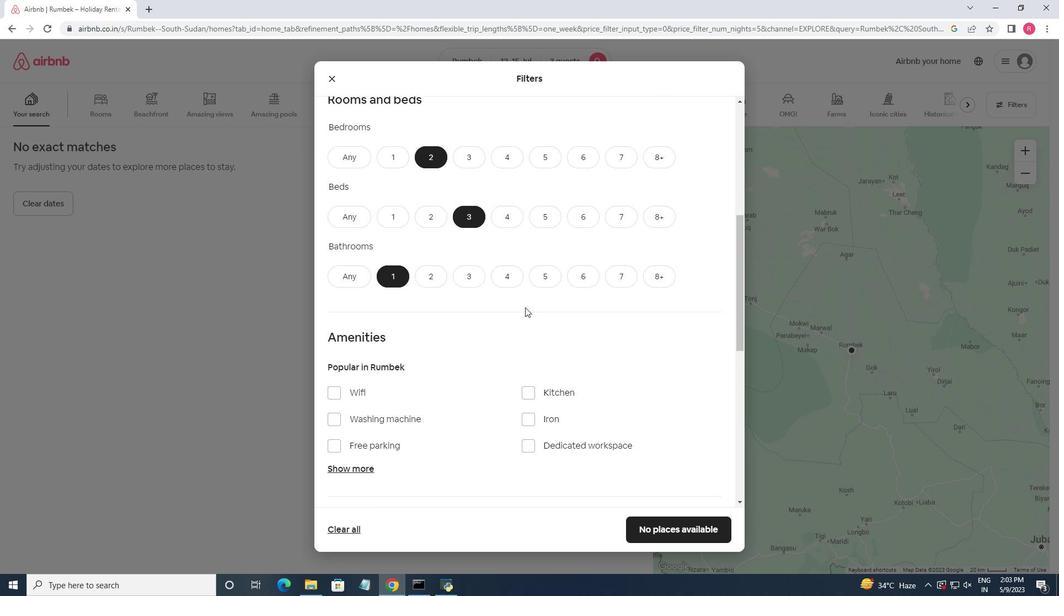 
Action: Mouse scrolled (525, 306) with delta (0, 0)
Screenshot: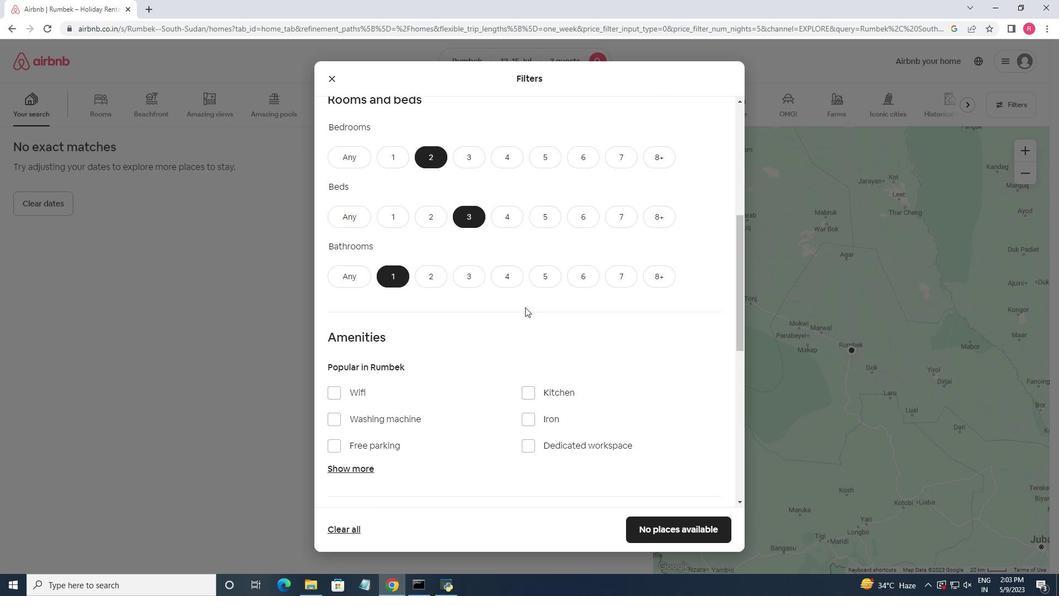 
Action: Mouse scrolled (525, 306) with delta (0, 0)
Screenshot: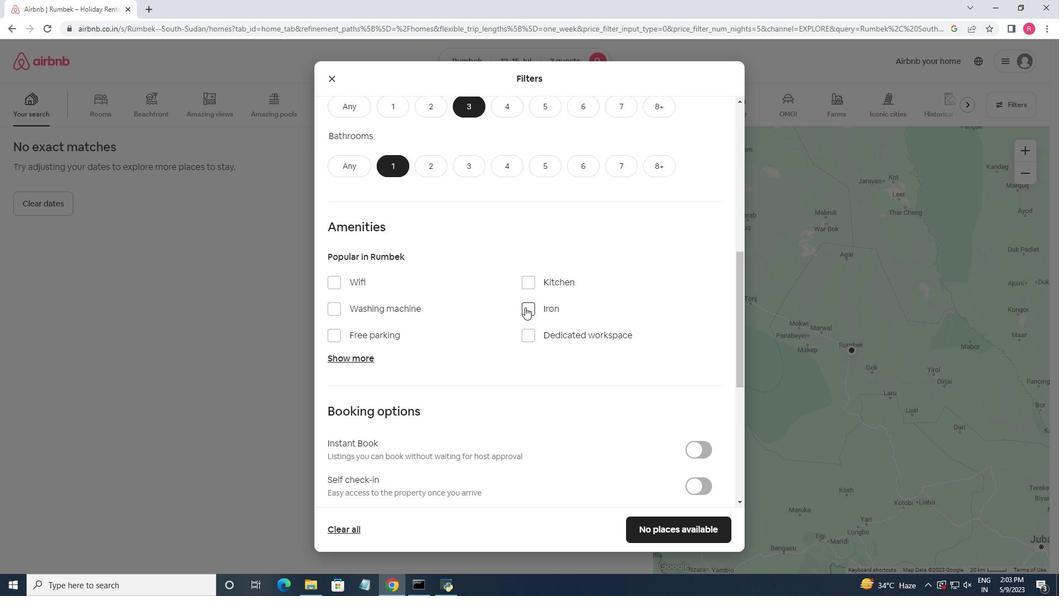 
Action: Mouse scrolled (525, 306) with delta (0, 0)
Screenshot: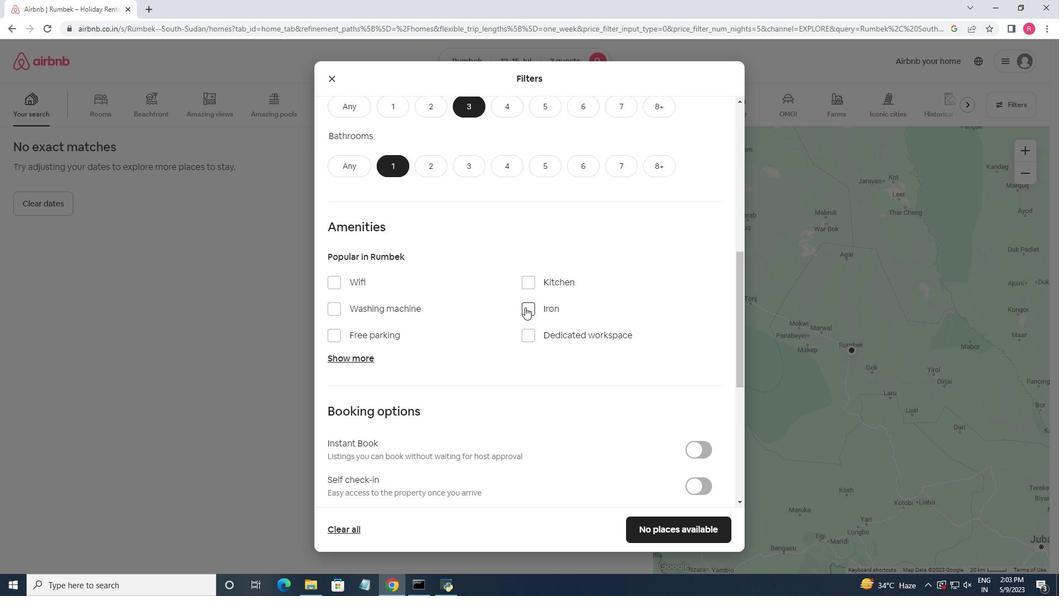 
Action: Mouse scrolled (525, 306) with delta (0, 0)
Screenshot: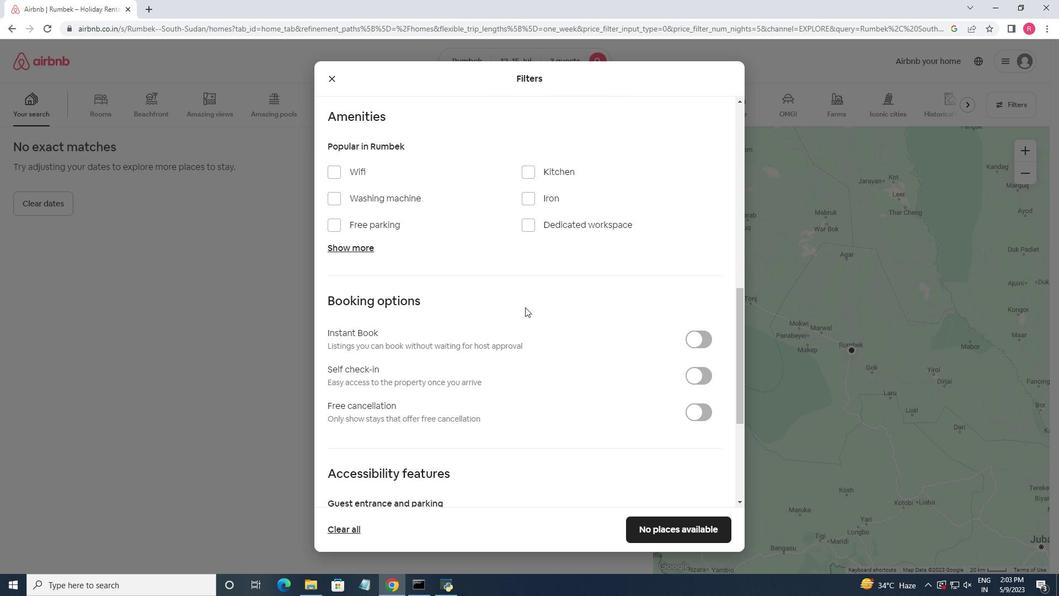 
Action: Mouse moved to (704, 316)
Screenshot: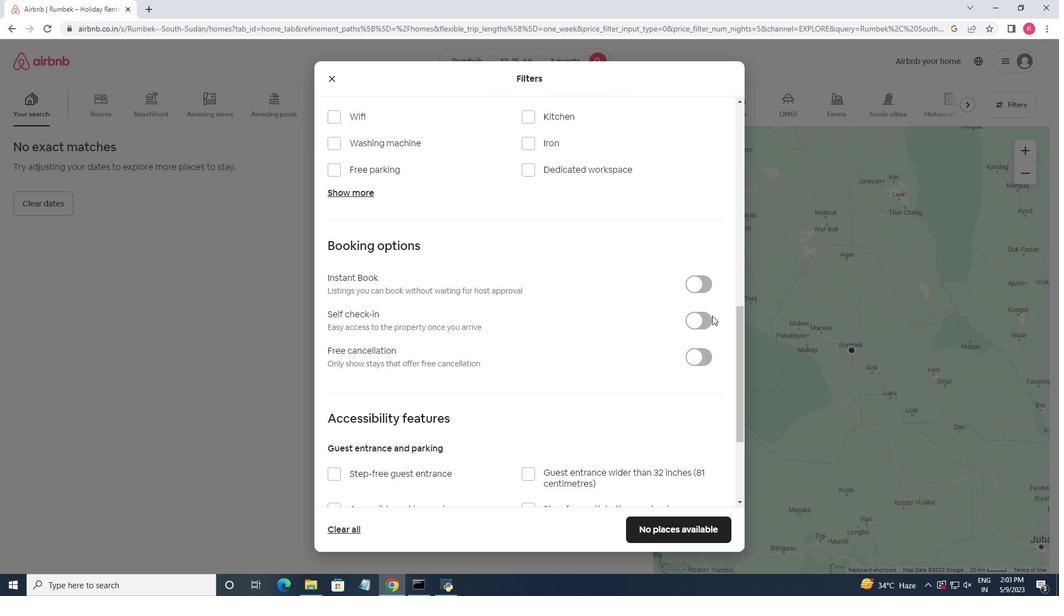 
Action: Mouse pressed left at (704, 316)
Screenshot: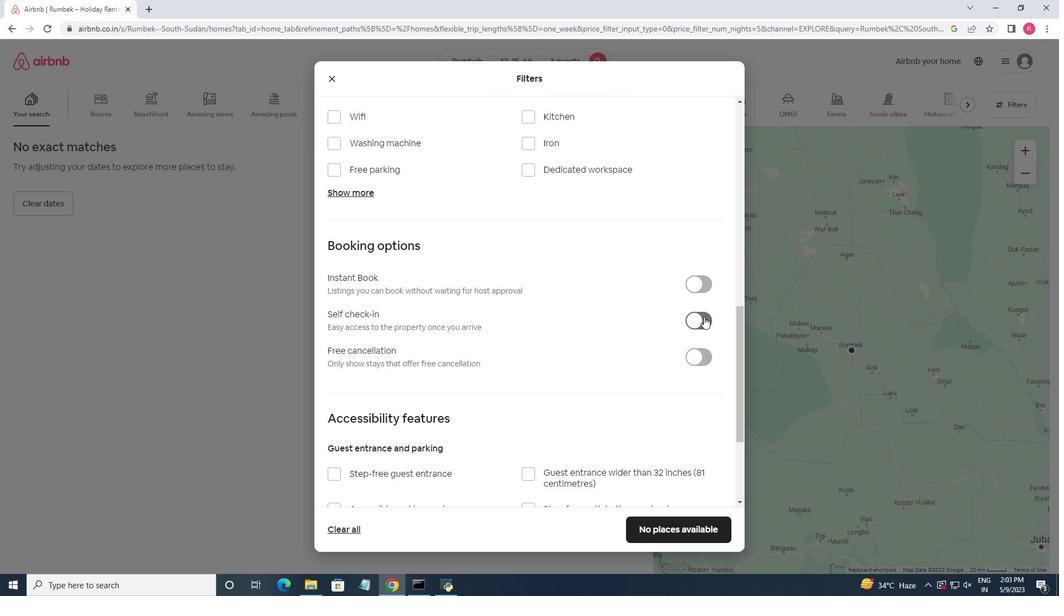 
Action: Mouse moved to (553, 295)
Screenshot: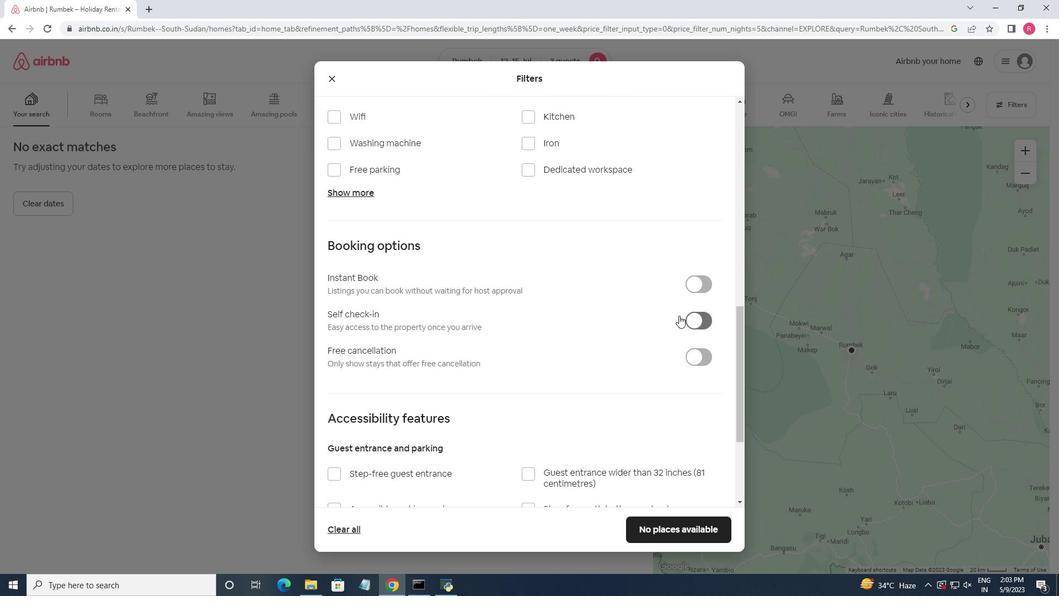 
Action: Mouse scrolled (553, 295) with delta (0, 0)
Screenshot: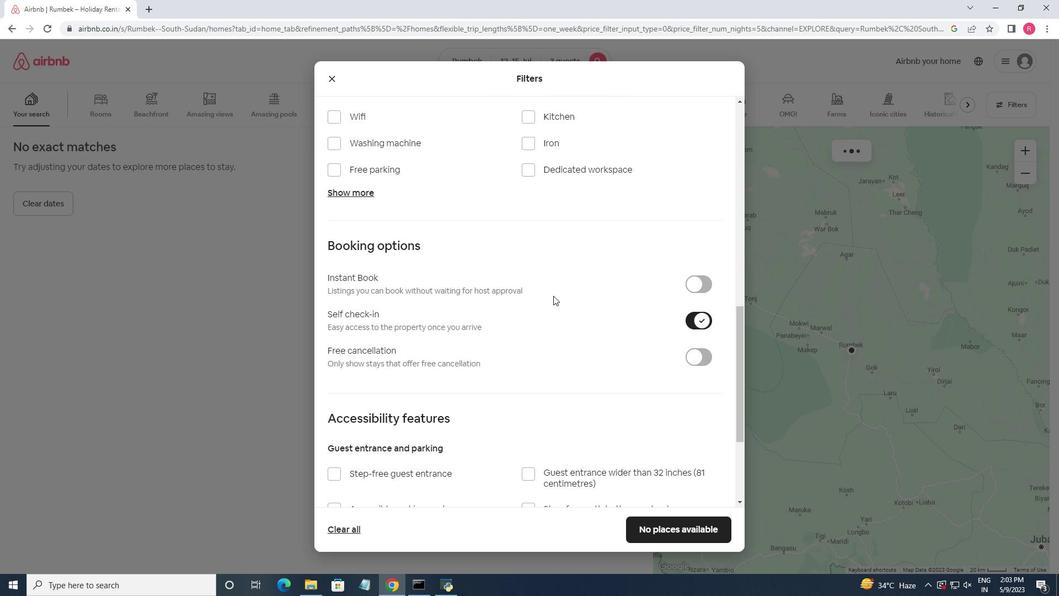 
Action: Mouse scrolled (553, 295) with delta (0, 0)
Screenshot: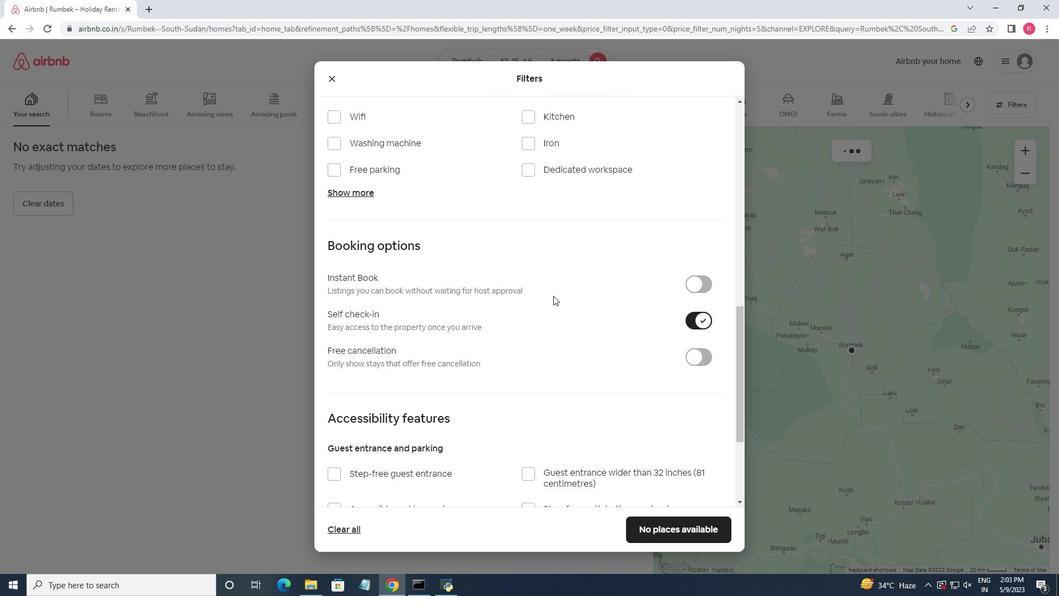 
Action: Mouse scrolled (553, 295) with delta (0, 0)
Screenshot: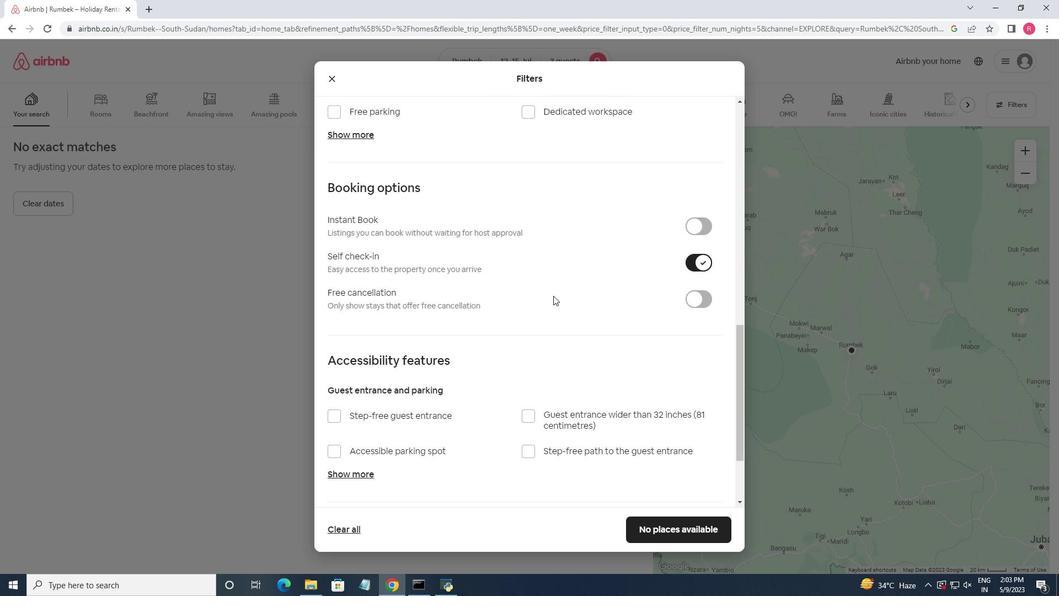 
Action: Mouse scrolled (553, 295) with delta (0, 0)
Screenshot: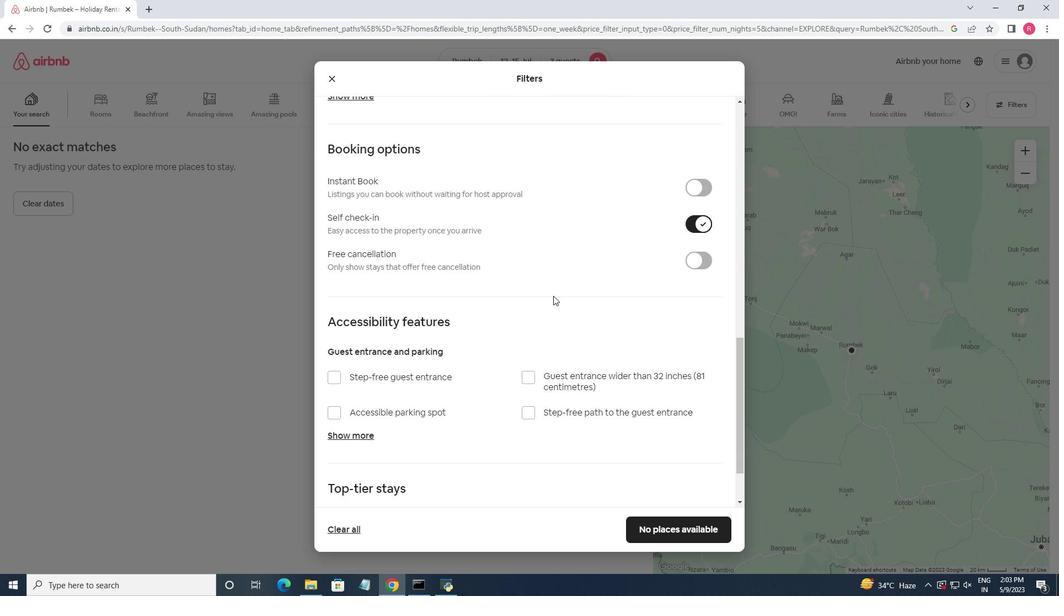 
Action: Mouse scrolled (553, 295) with delta (0, 0)
Screenshot: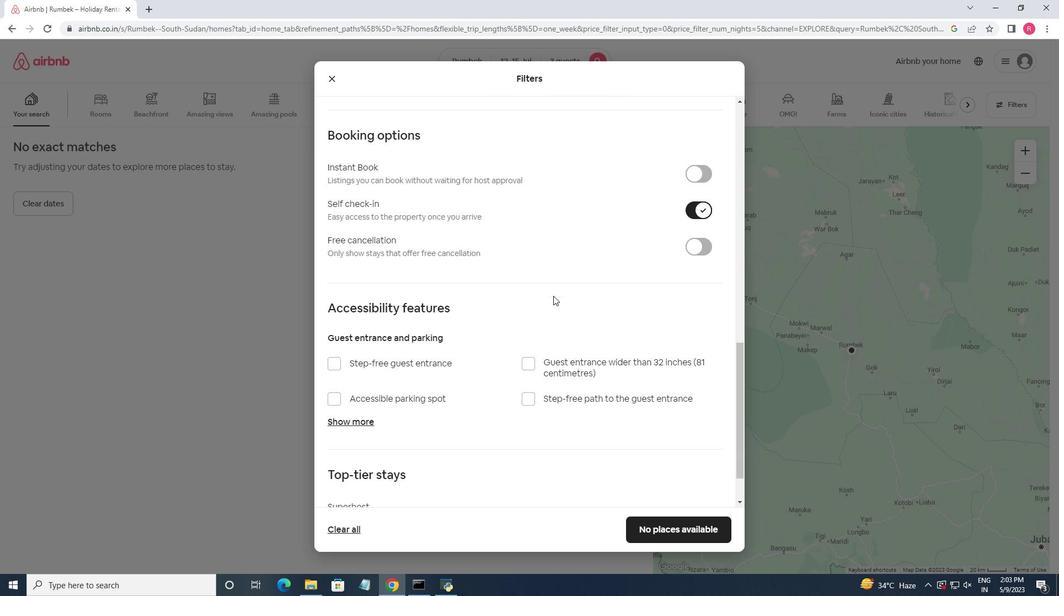 
Action: Mouse moved to (550, 383)
Screenshot: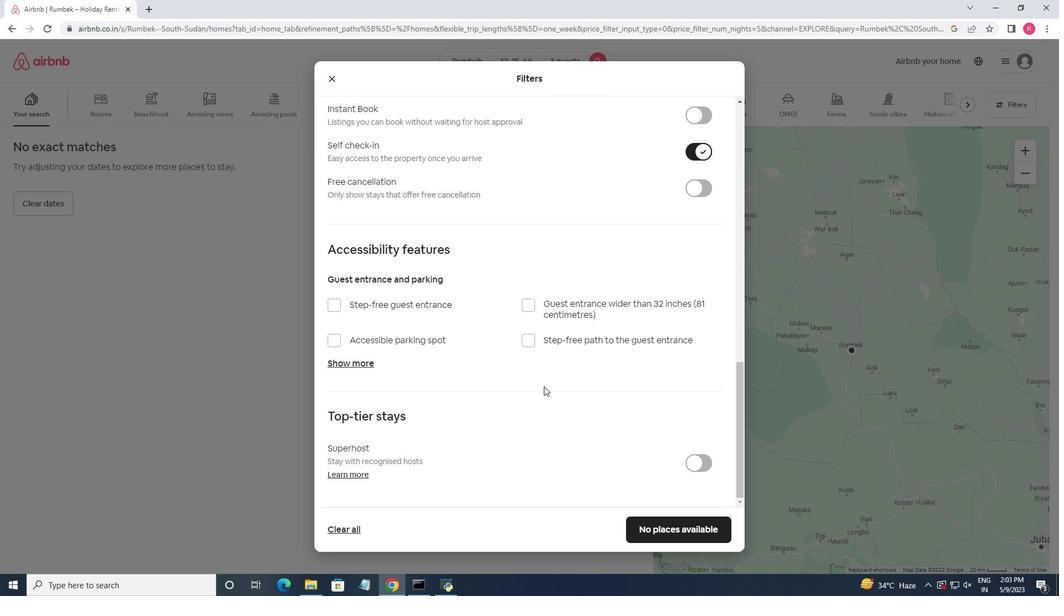
Action: Mouse scrolled (550, 383) with delta (0, 0)
Screenshot: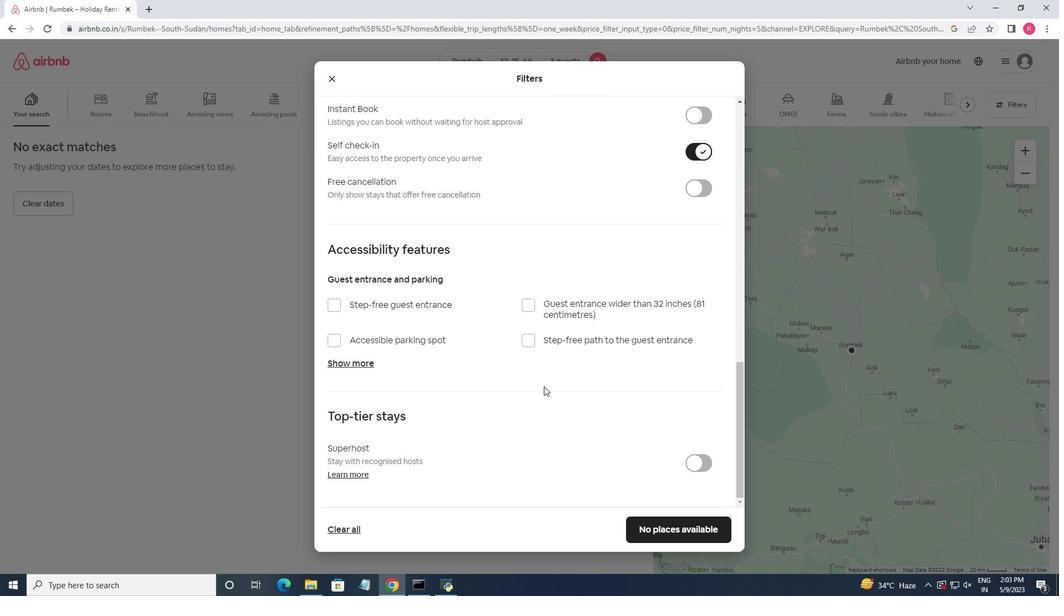 
Action: Mouse moved to (551, 383)
Screenshot: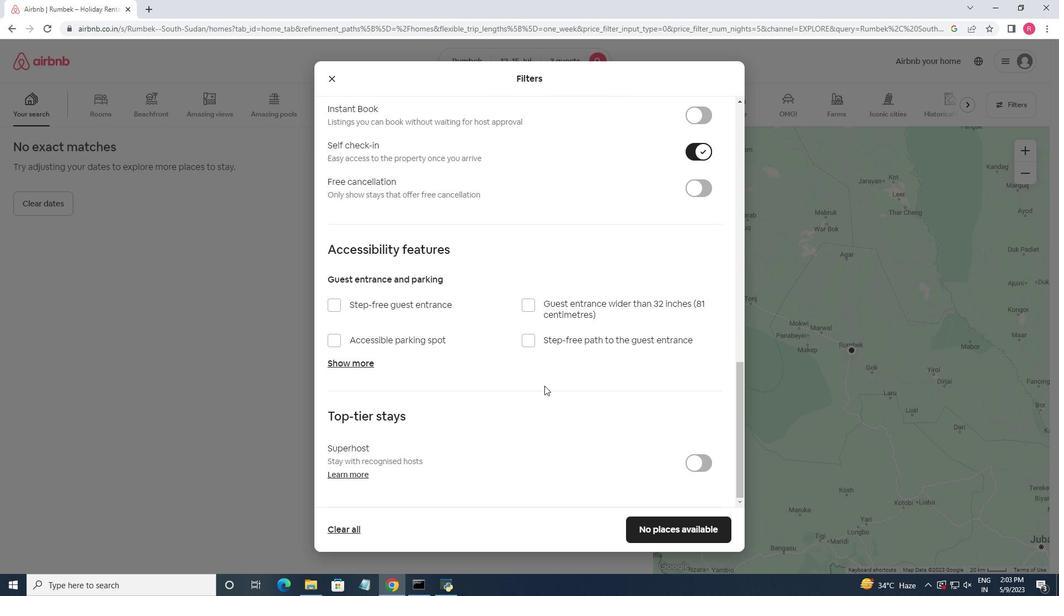 
Action: Mouse scrolled (551, 383) with delta (0, 0)
Screenshot: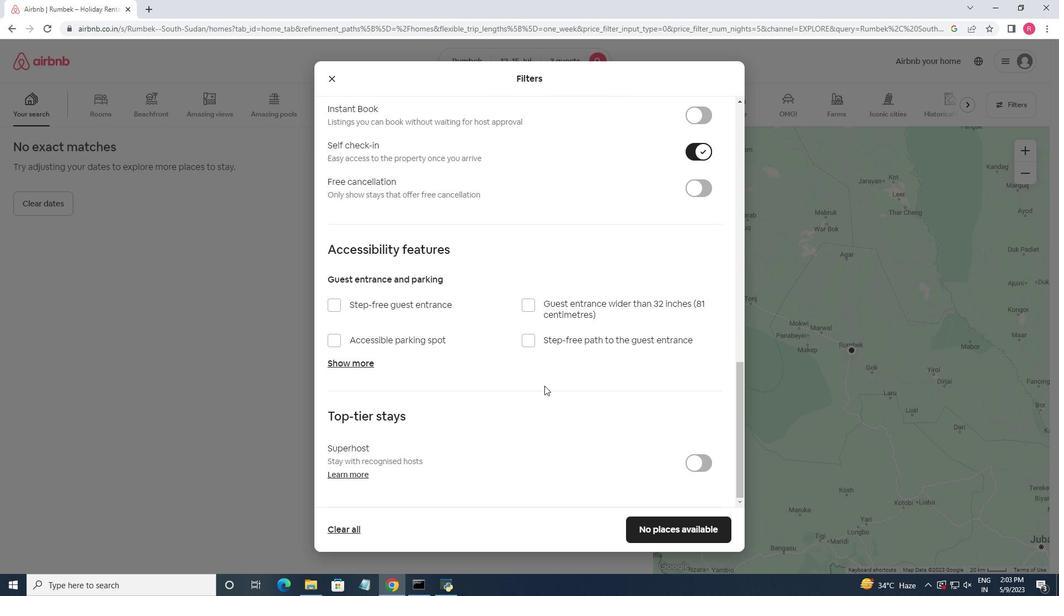 
Action: Mouse moved to (697, 537)
Screenshot: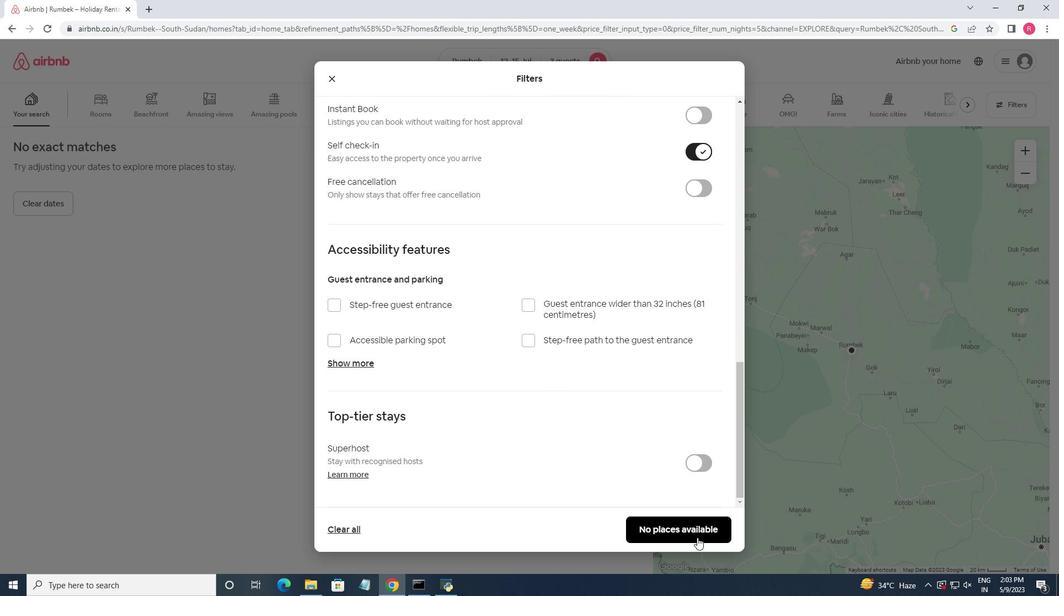 
Action: Mouse pressed left at (697, 537)
Screenshot: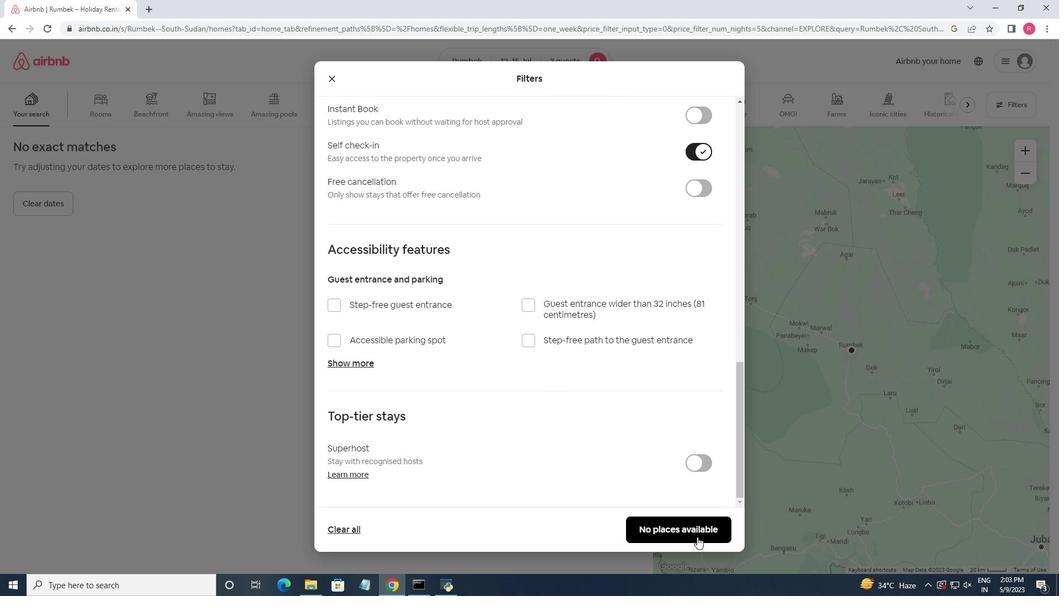 
Action: Mouse moved to (627, 331)
Screenshot: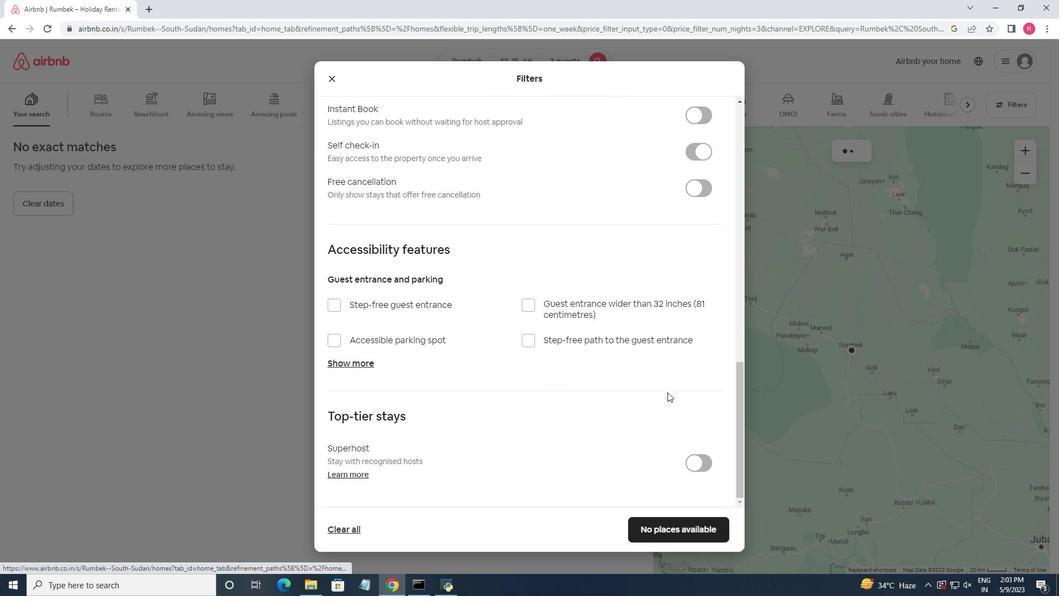 
